 Task: Create new contact,   with mail id: 'AudreyDavis@lohud.com', first name: 'Audrey', Last name: 'Davis', Job Title: Solutions Architect, Phone number (617) 555-9012. Change life cycle stage to  'Lead' and lead status to 'New'. Add new company to the associated contact: www.bankofamerica.com and type: Other. Logged in from softage.10@softage.net
Action: Mouse moved to (83, 53)
Screenshot: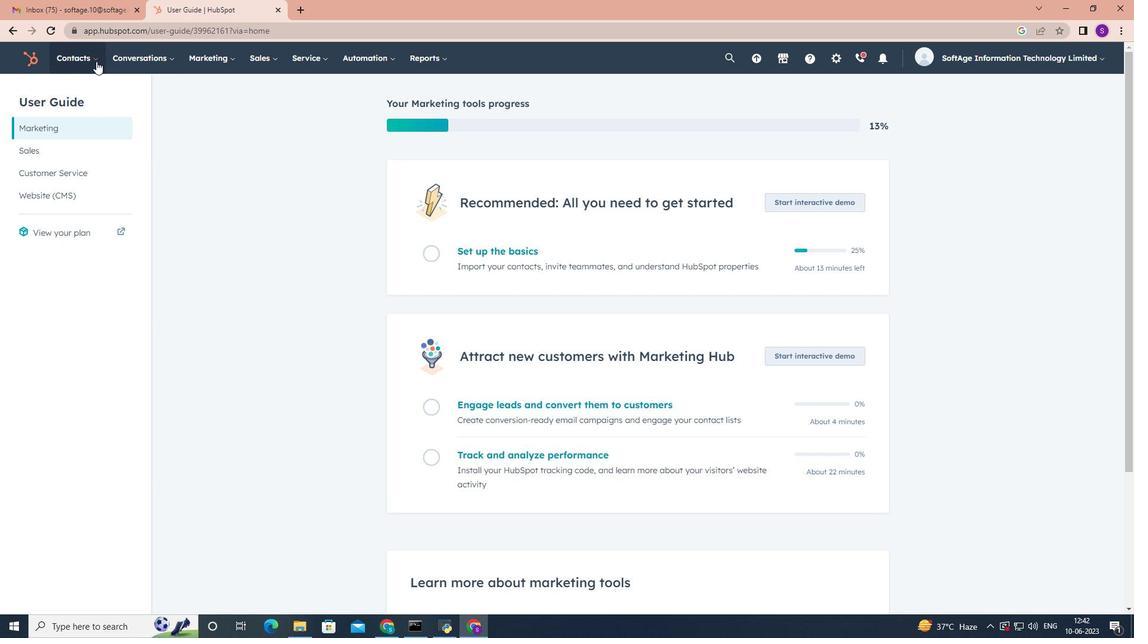 
Action: Mouse pressed left at (83, 53)
Screenshot: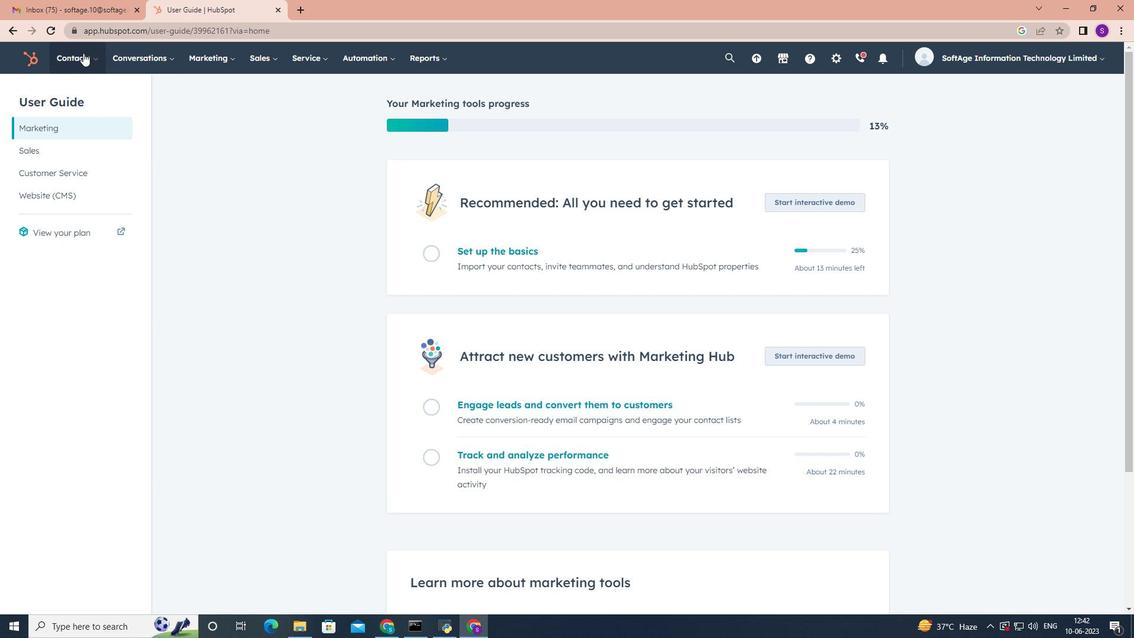 
Action: Mouse moved to (110, 98)
Screenshot: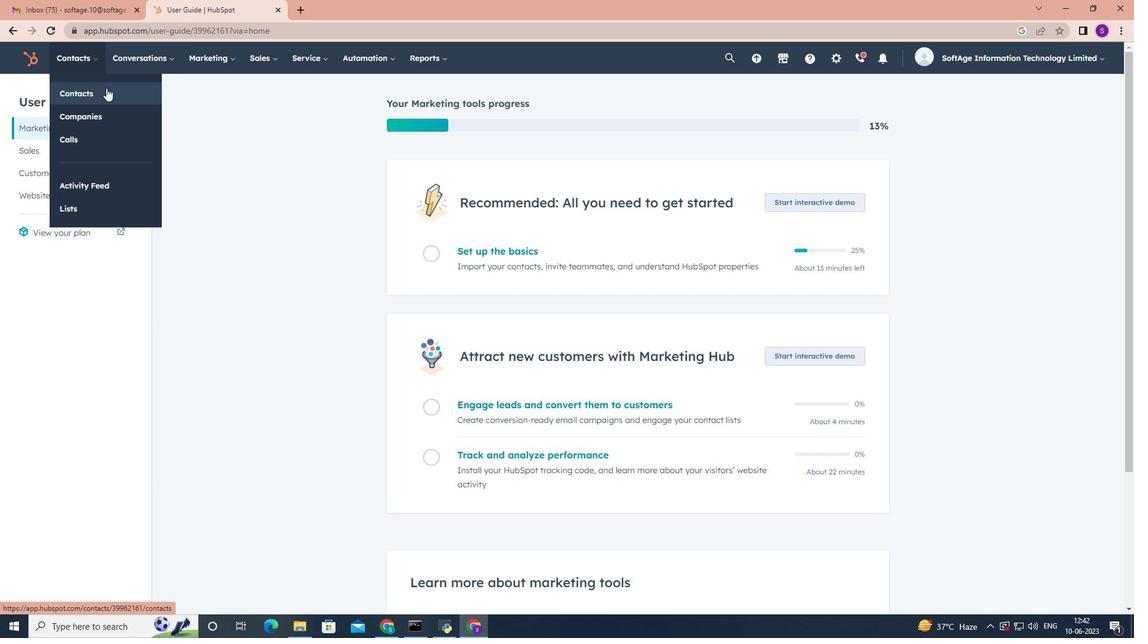 
Action: Mouse pressed left at (110, 98)
Screenshot: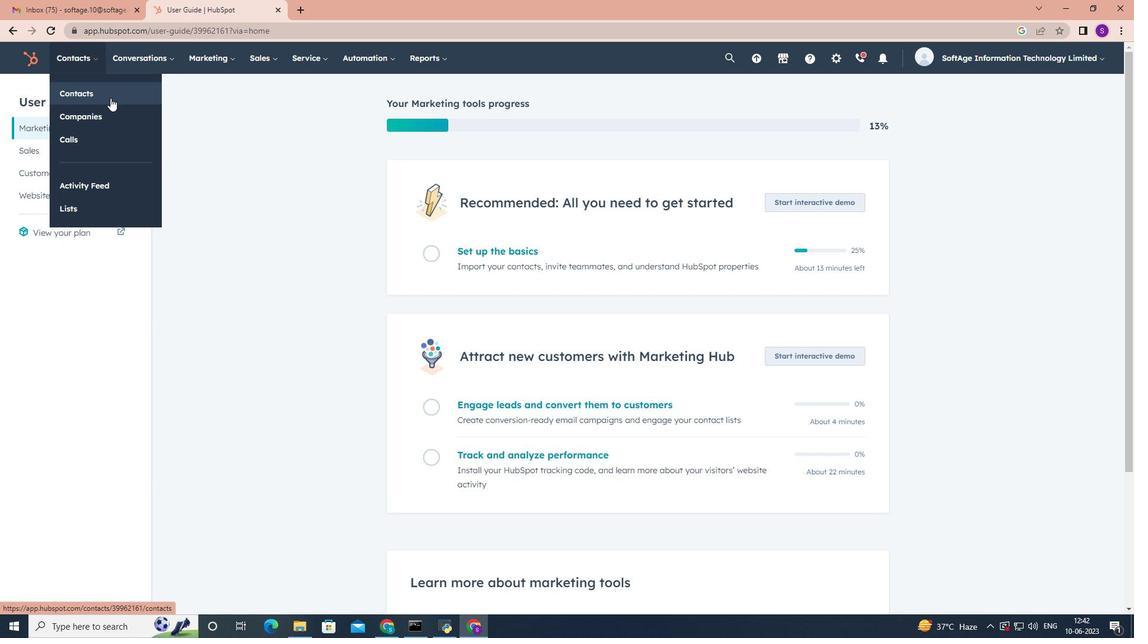 
Action: Mouse moved to (1077, 100)
Screenshot: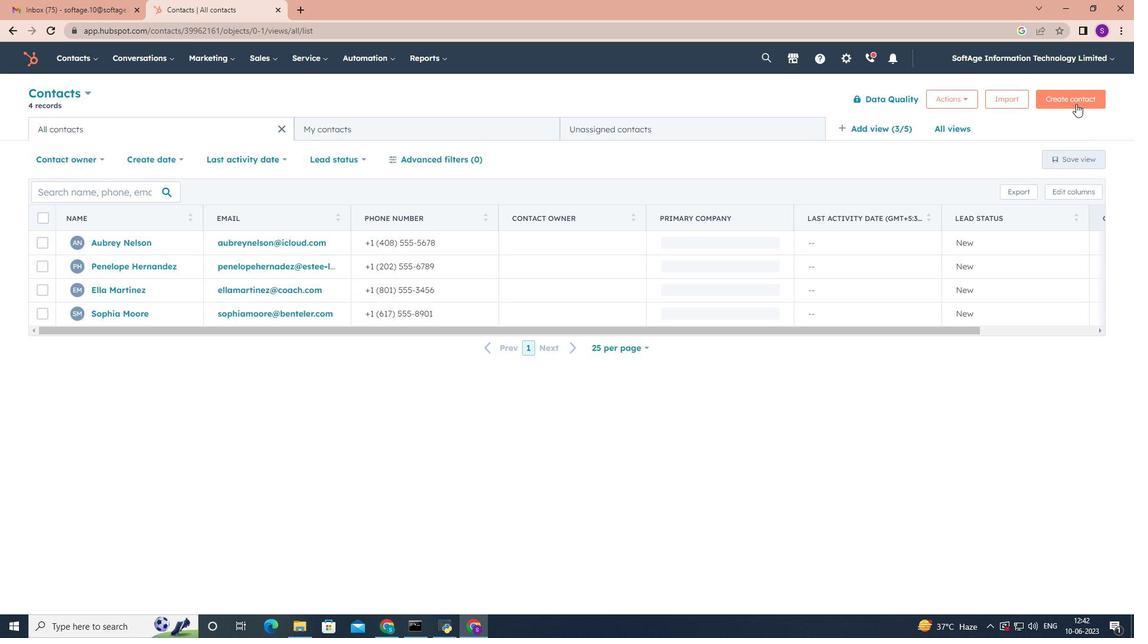 
Action: Mouse pressed left at (1077, 100)
Screenshot: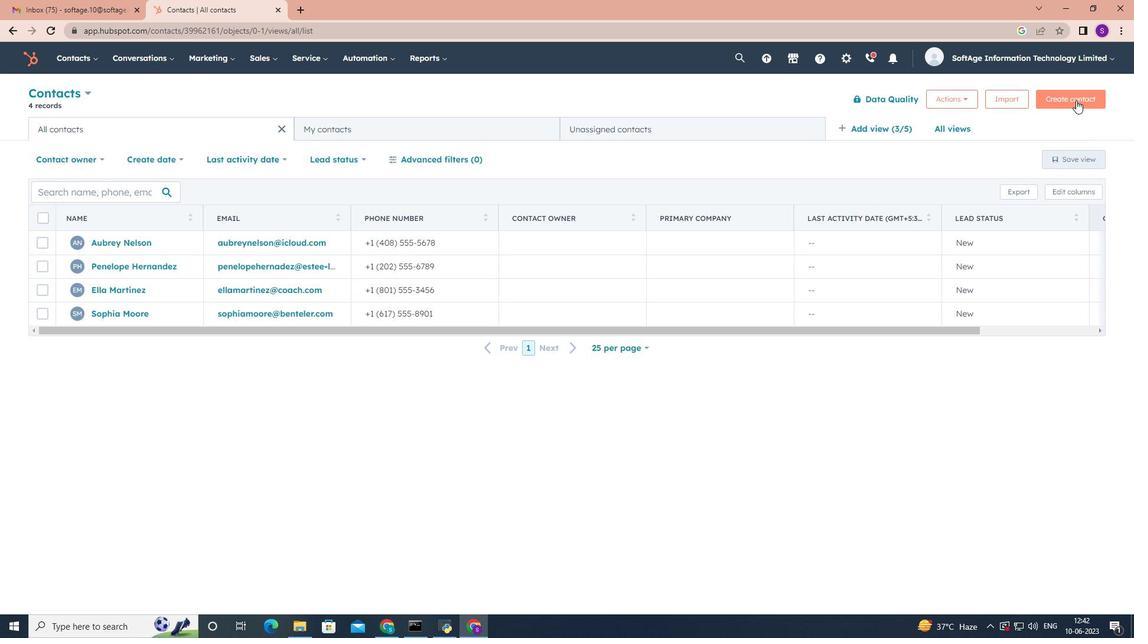 
Action: Mouse moved to (909, 158)
Screenshot: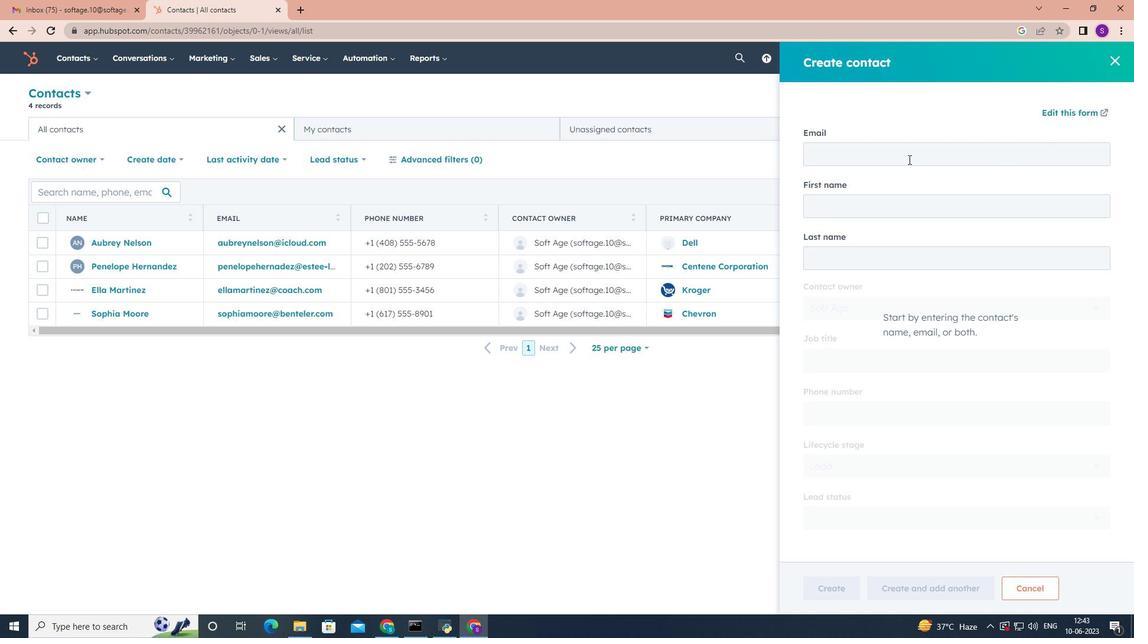 
Action: Mouse pressed left at (909, 158)
Screenshot: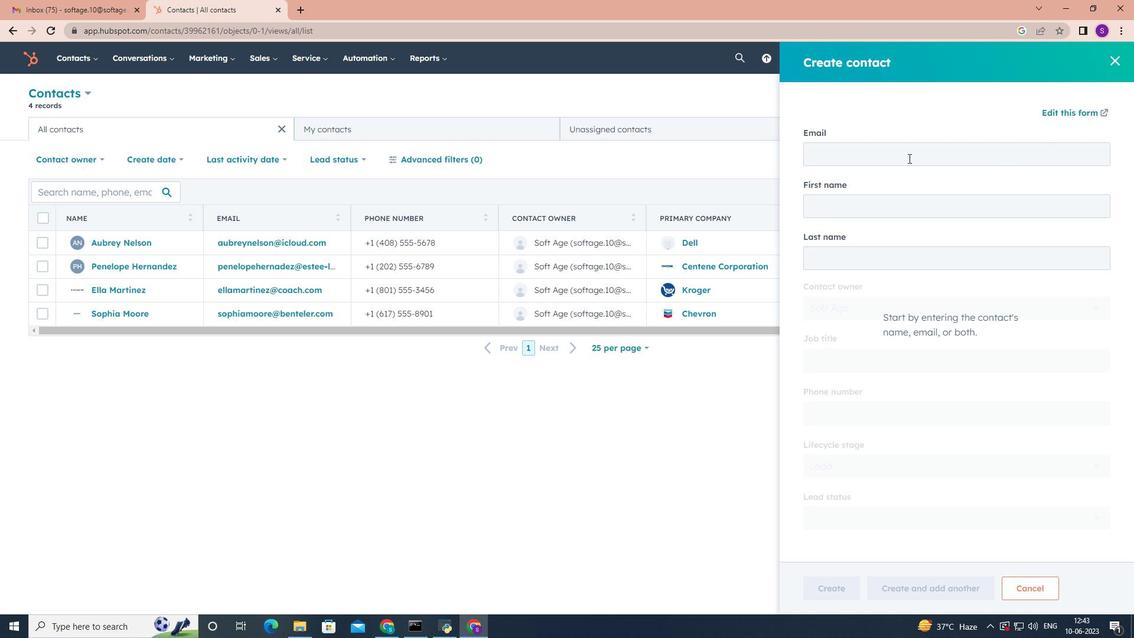 
Action: Key pressed <Key.shift>Audrey<Key.shift>Davis<Key.shift>@lohud.com<Key.tab><Key.shift>Audrey<Key.tab><Key.shift><Key.shift><Key.shift><Key.shift><Key.shift><Key.shift><Key.shift>Davis<Key.tab><Key.tab><Key.shift>Solutions<Key.space><Key.shift>Architect<Key.tab>6175559012<Key.tab><Key.tab><Key.tab><Key.tab><Key.enter>
Screenshot: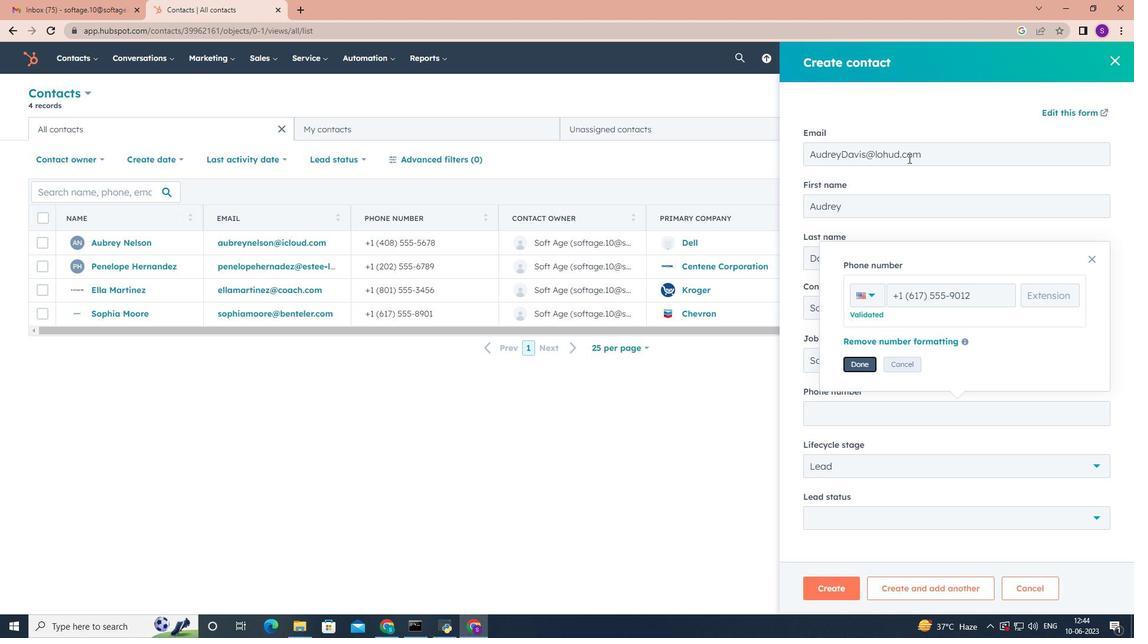 
Action: Mouse moved to (1094, 461)
Screenshot: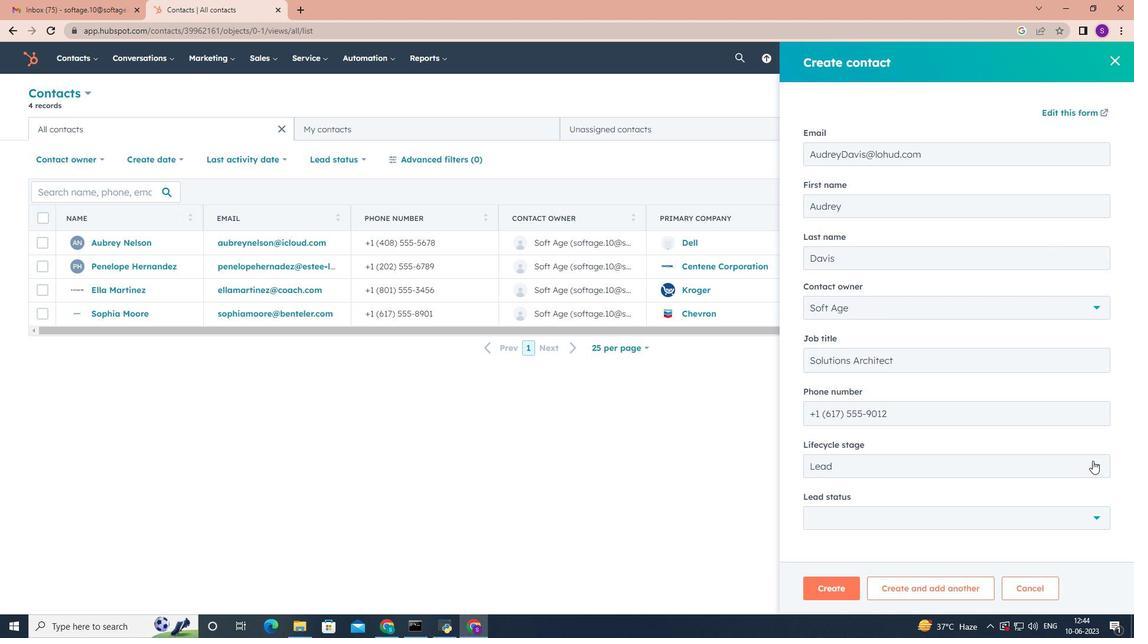 
Action: Mouse pressed left at (1094, 461)
Screenshot: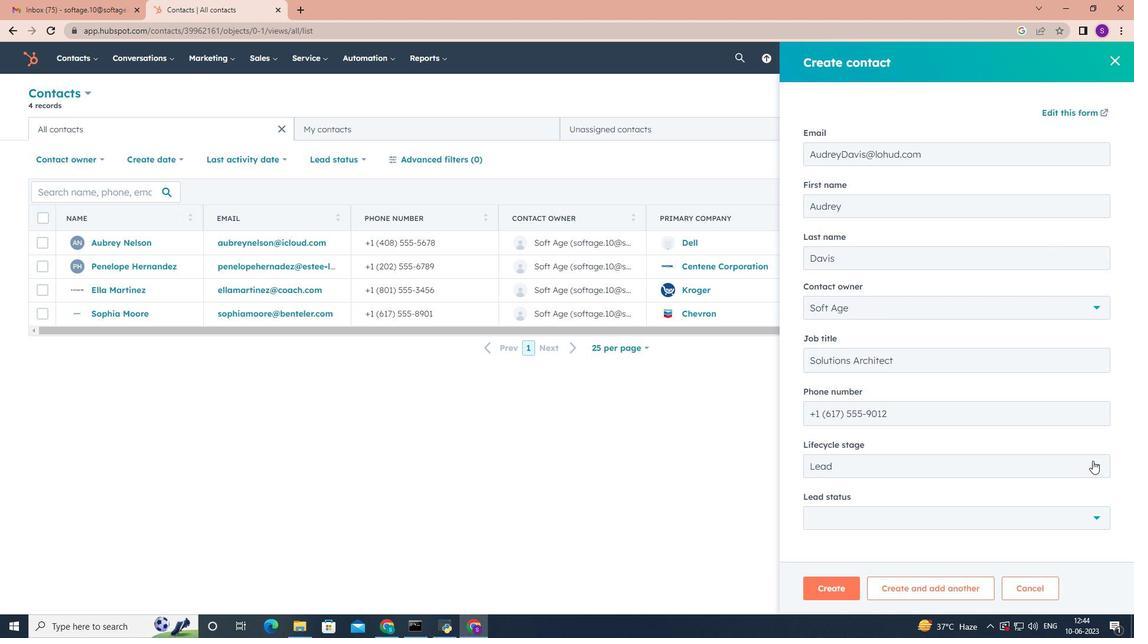 
Action: Mouse moved to (922, 363)
Screenshot: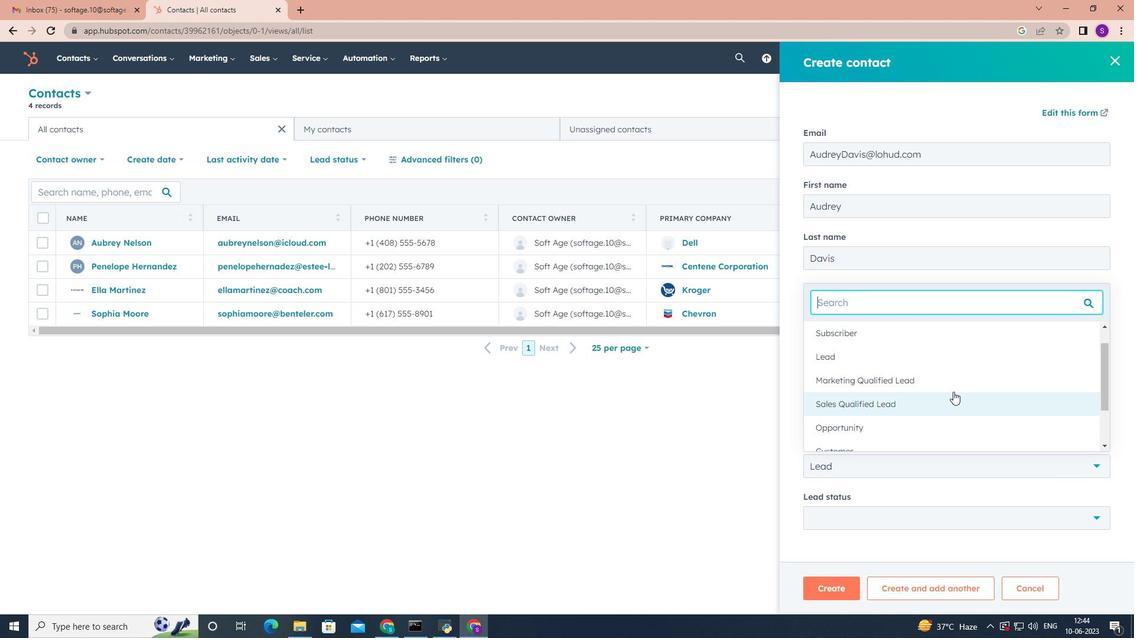 
Action: Mouse pressed left at (922, 363)
Screenshot: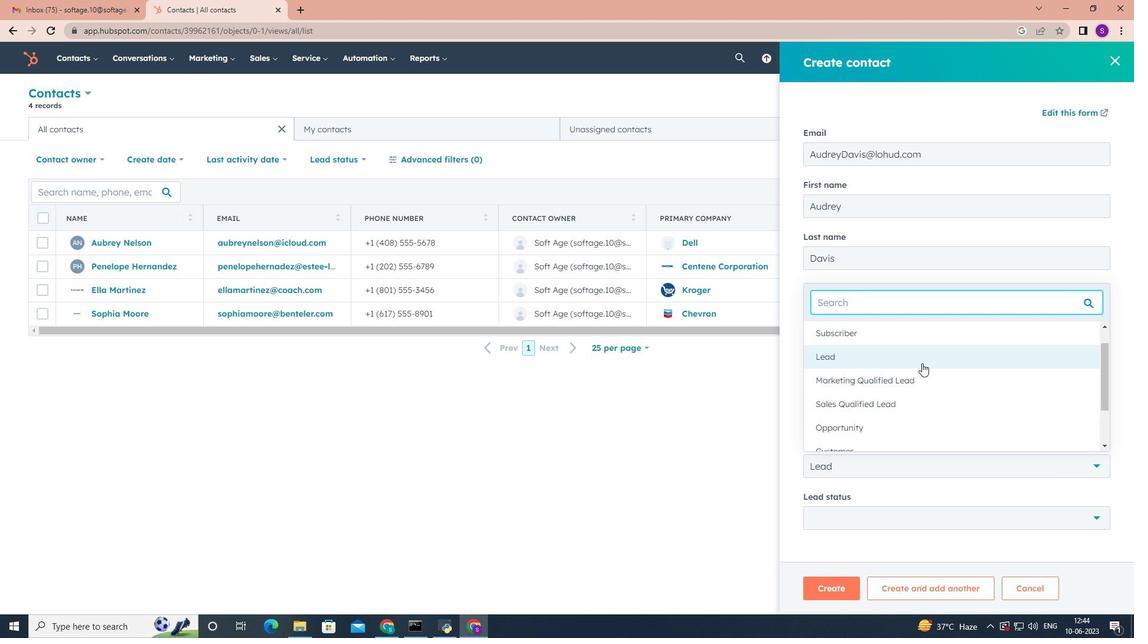 
Action: Mouse moved to (1098, 519)
Screenshot: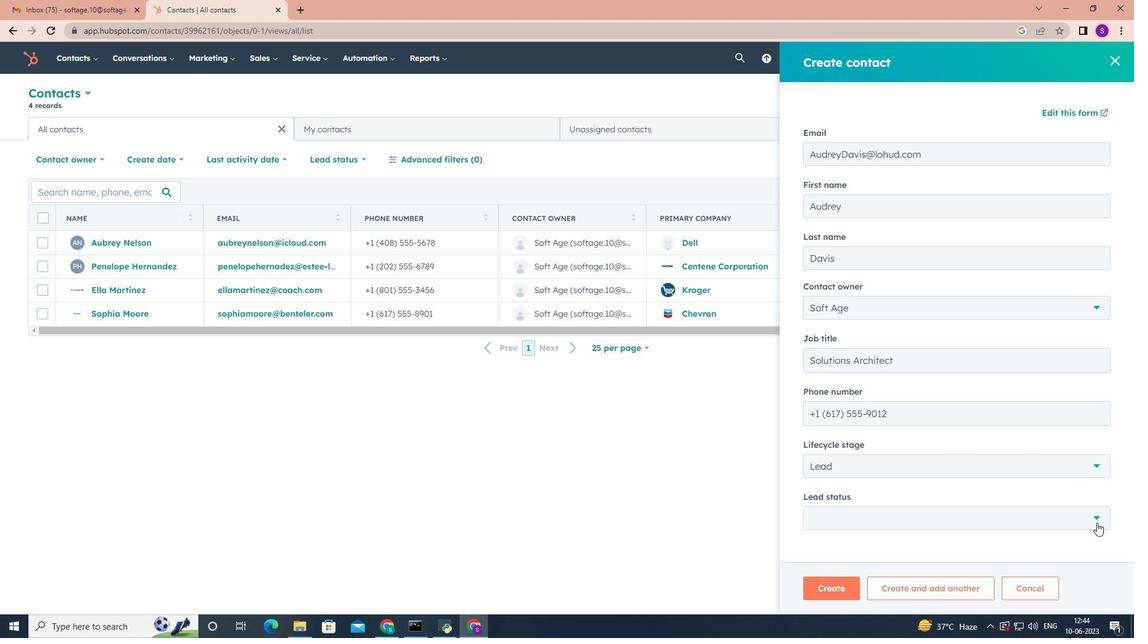 
Action: Mouse pressed left at (1098, 519)
Screenshot: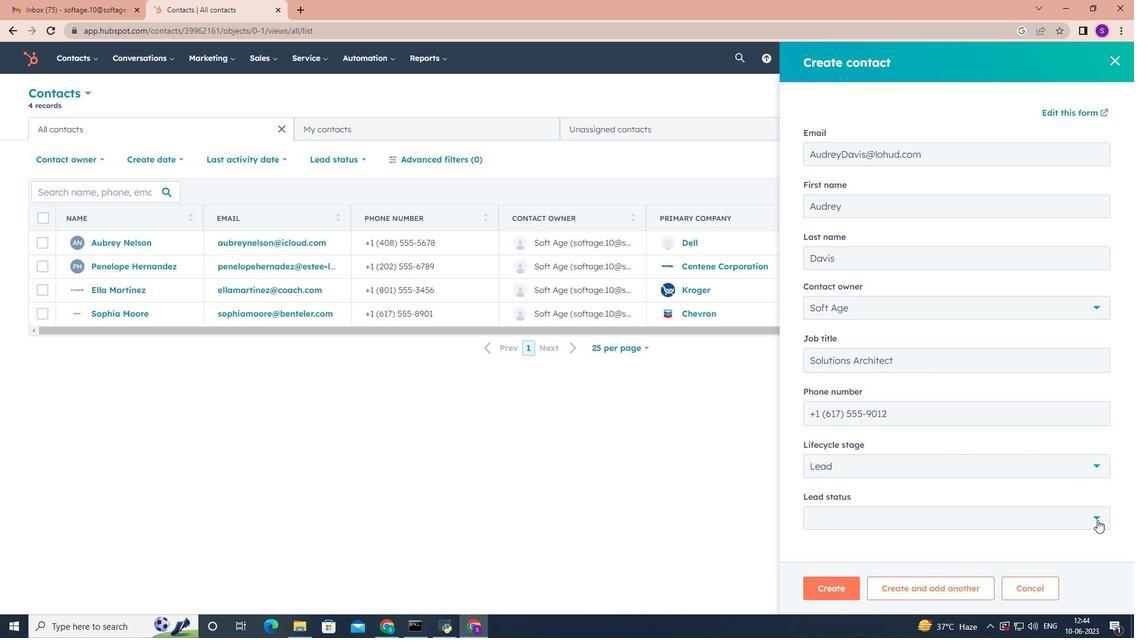 
Action: Mouse moved to (919, 414)
Screenshot: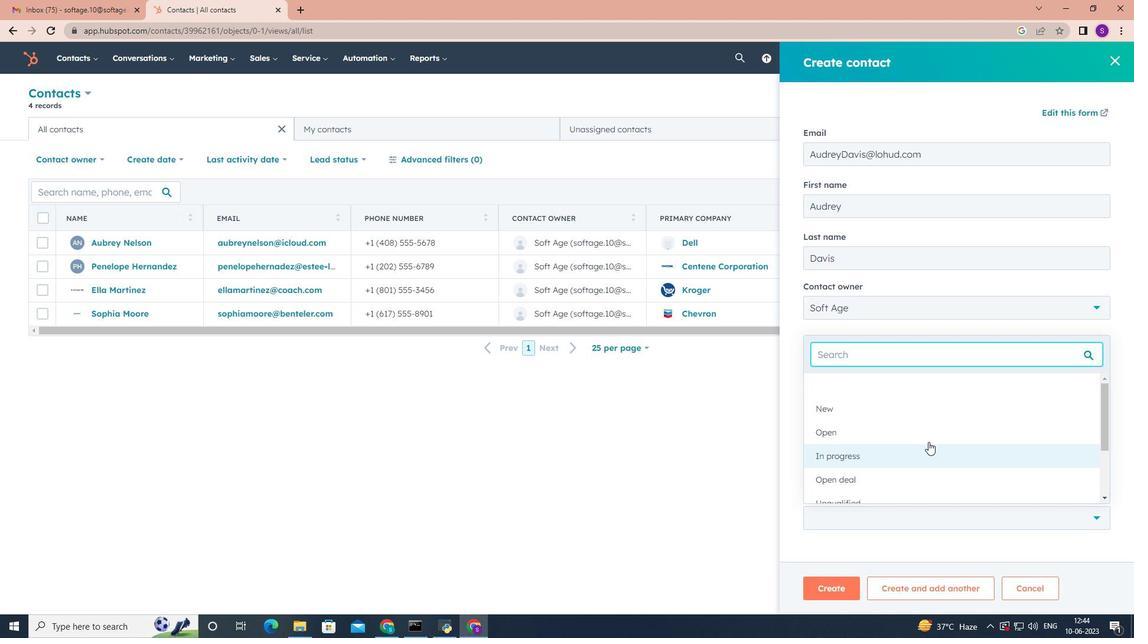 
Action: Mouse pressed left at (919, 414)
Screenshot: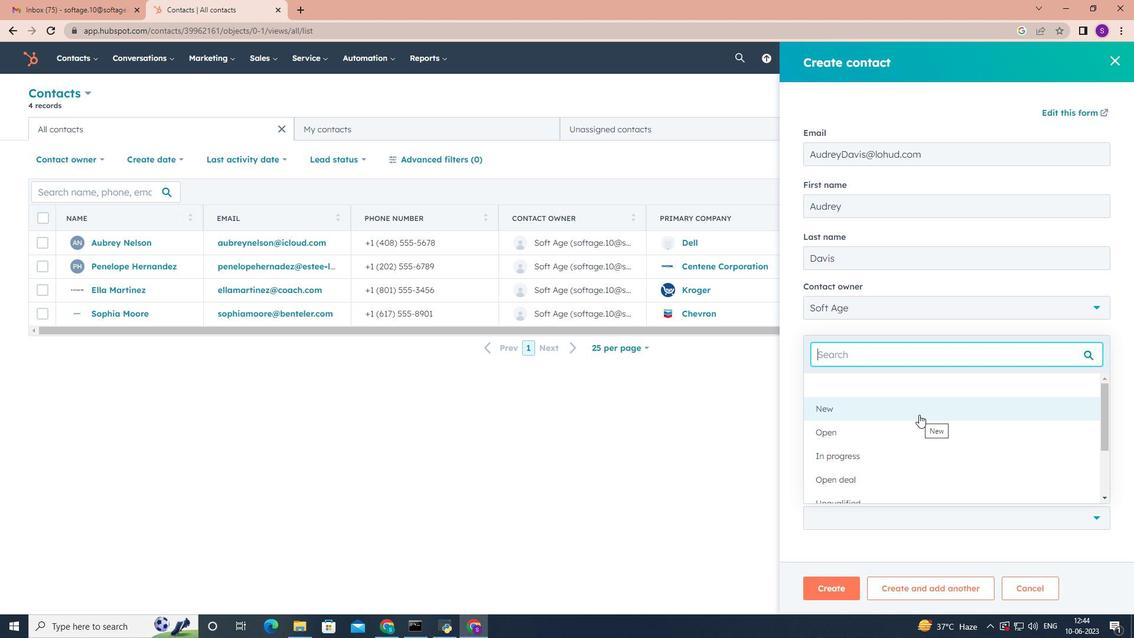 
Action: Mouse scrolled (919, 414) with delta (0, 0)
Screenshot: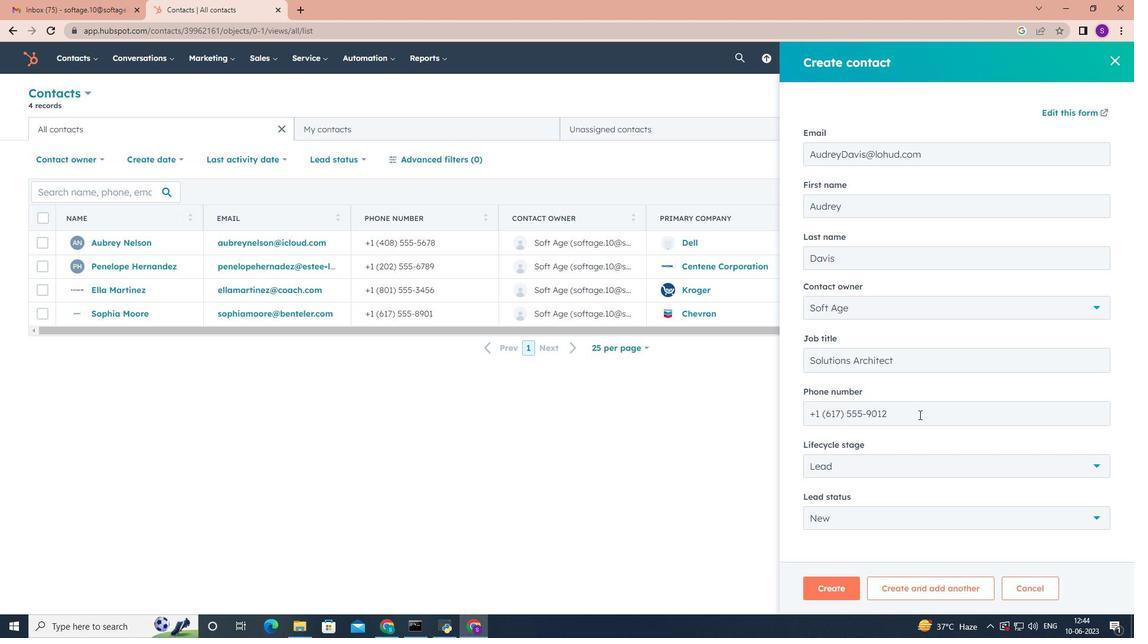 
Action: Mouse scrolled (919, 414) with delta (0, 0)
Screenshot: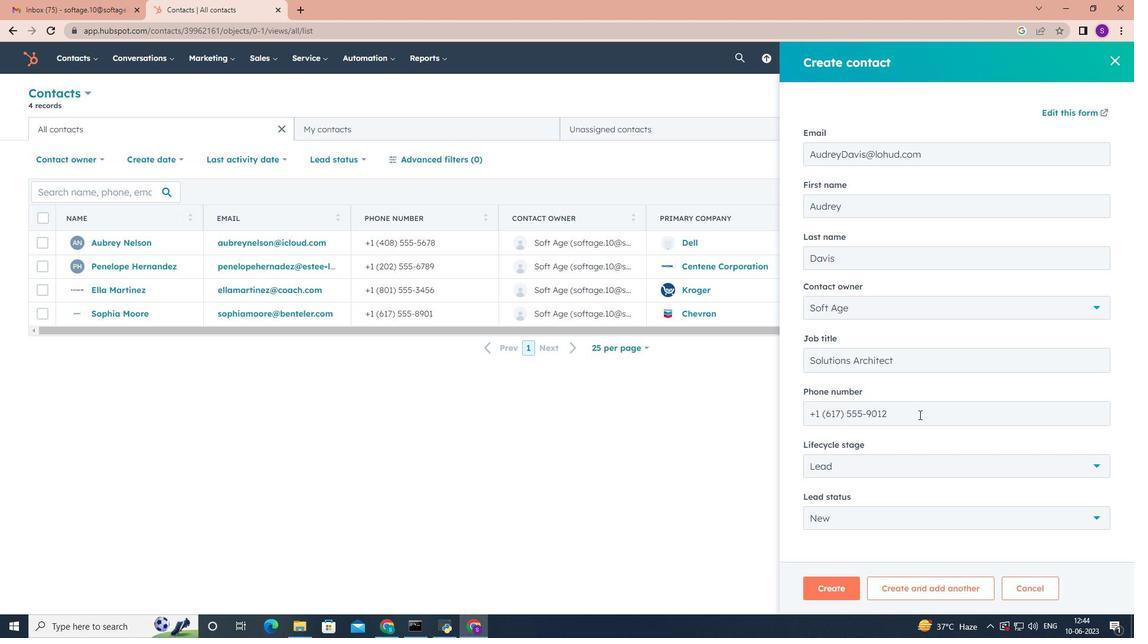 
Action: Mouse scrolled (919, 414) with delta (0, 0)
Screenshot: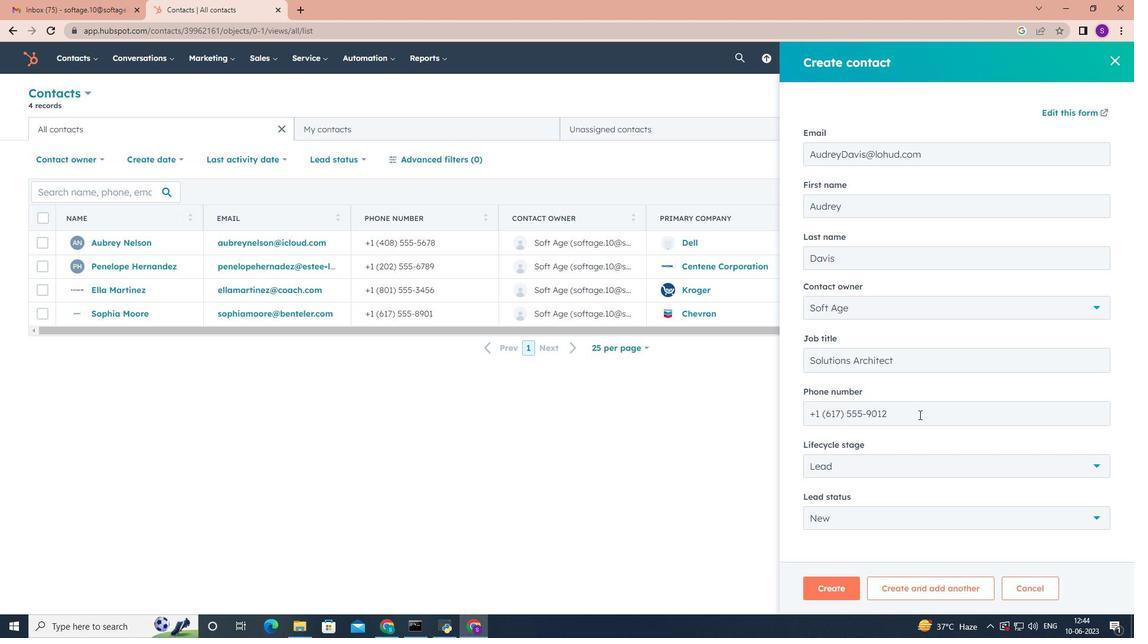 
Action: Mouse scrolled (919, 414) with delta (0, 0)
Screenshot: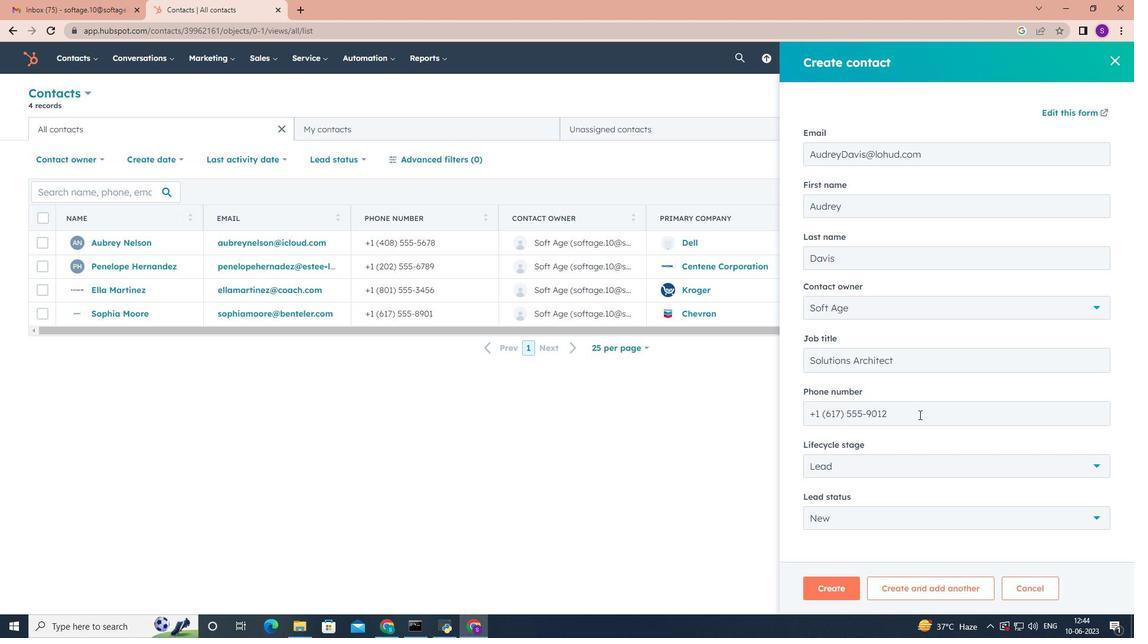 
Action: Mouse moved to (834, 587)
Screenshot: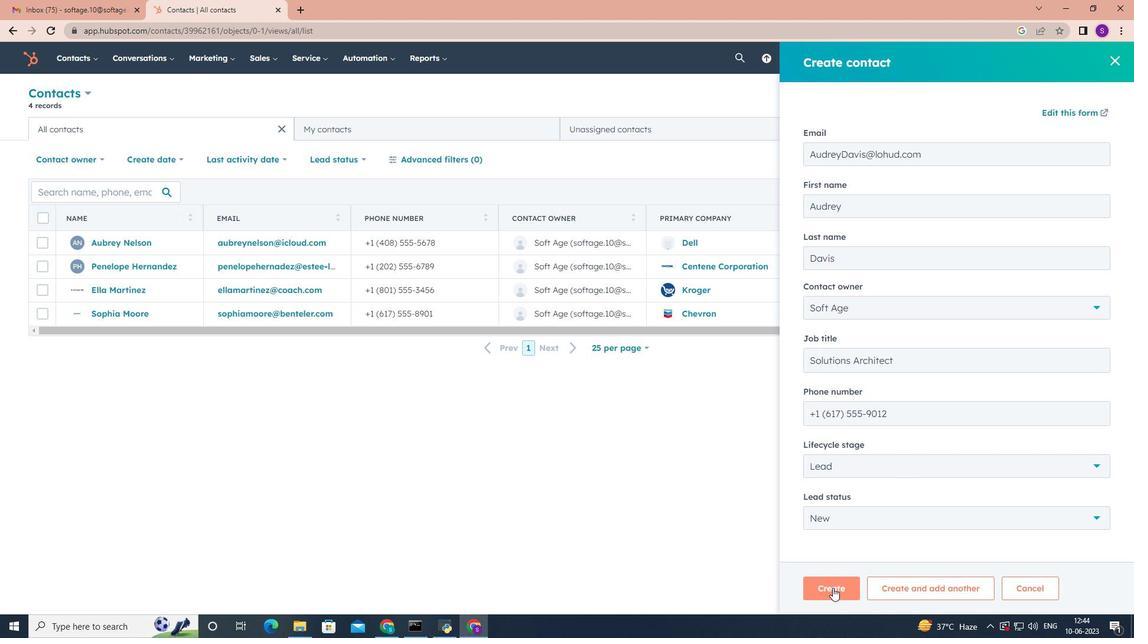 
Action: Mouse pressed left at (834, 587)
Screenshot: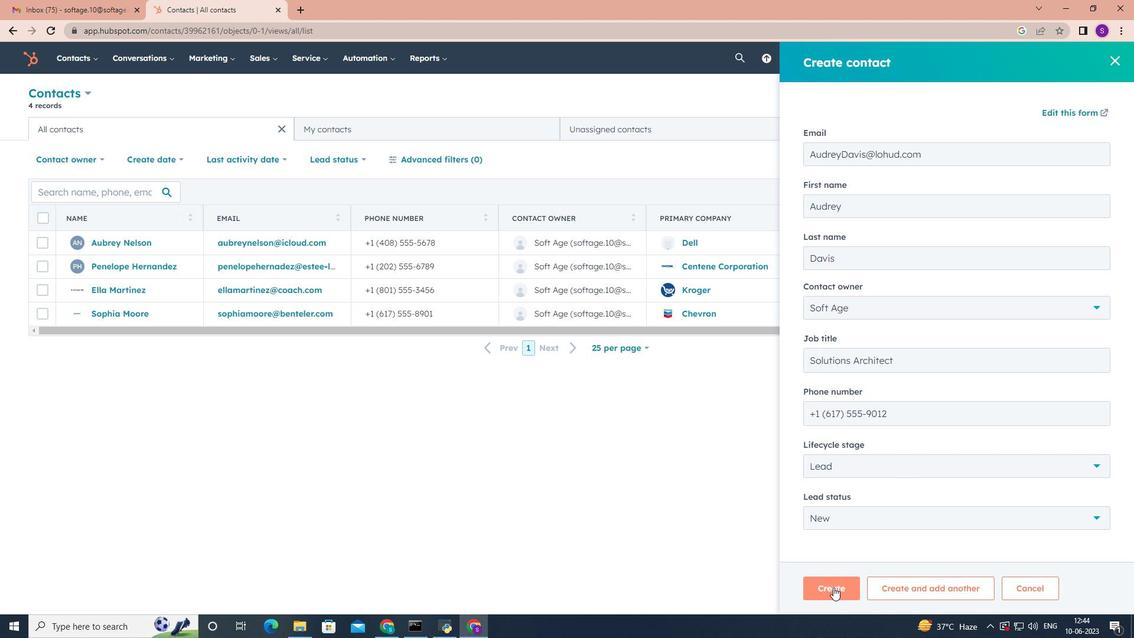 
Action: Mouse moved to (641, 347)
Screenshot: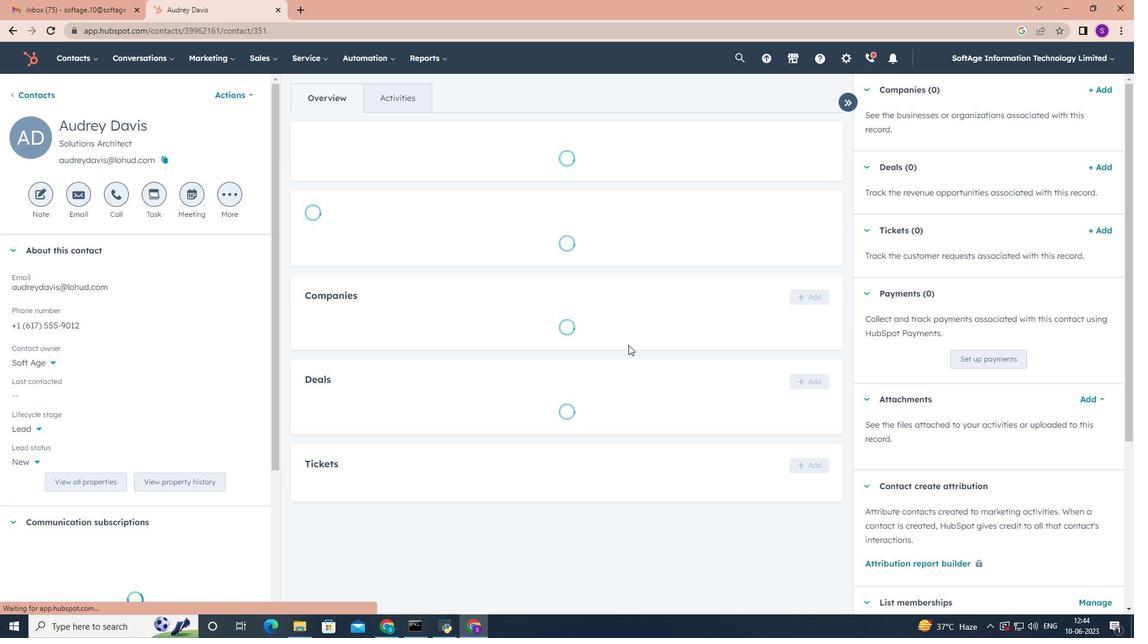 
Action: Mouse scrolled (641, 347) with delta (0, 0)
Screenshot: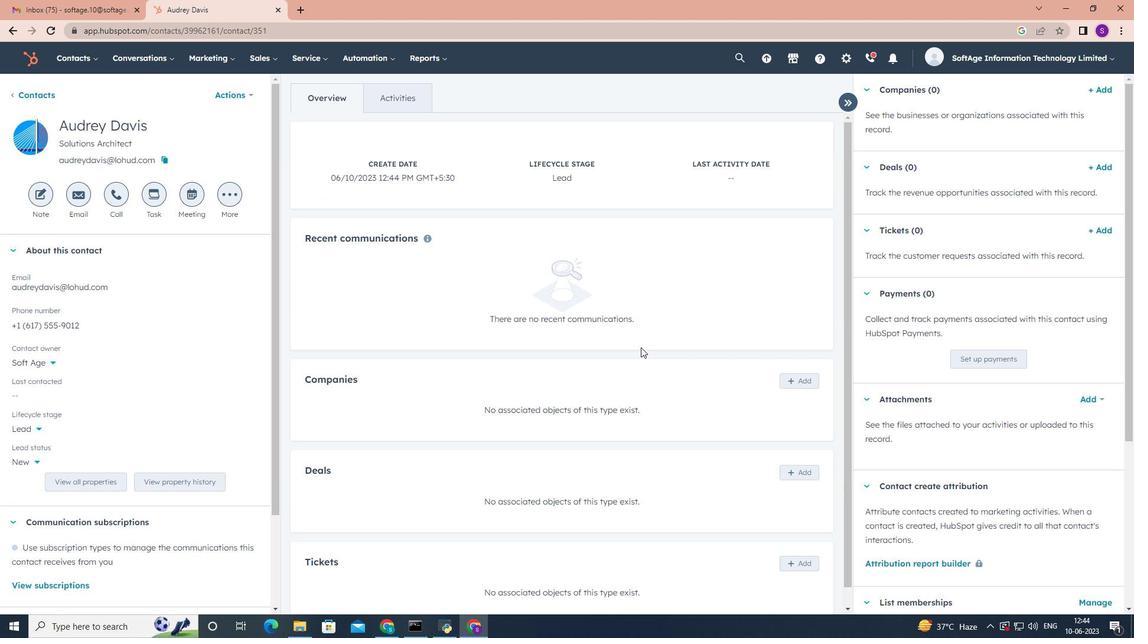
Action: Mouse scrolled (641, 347) with delta (0, 0)
Screenshot: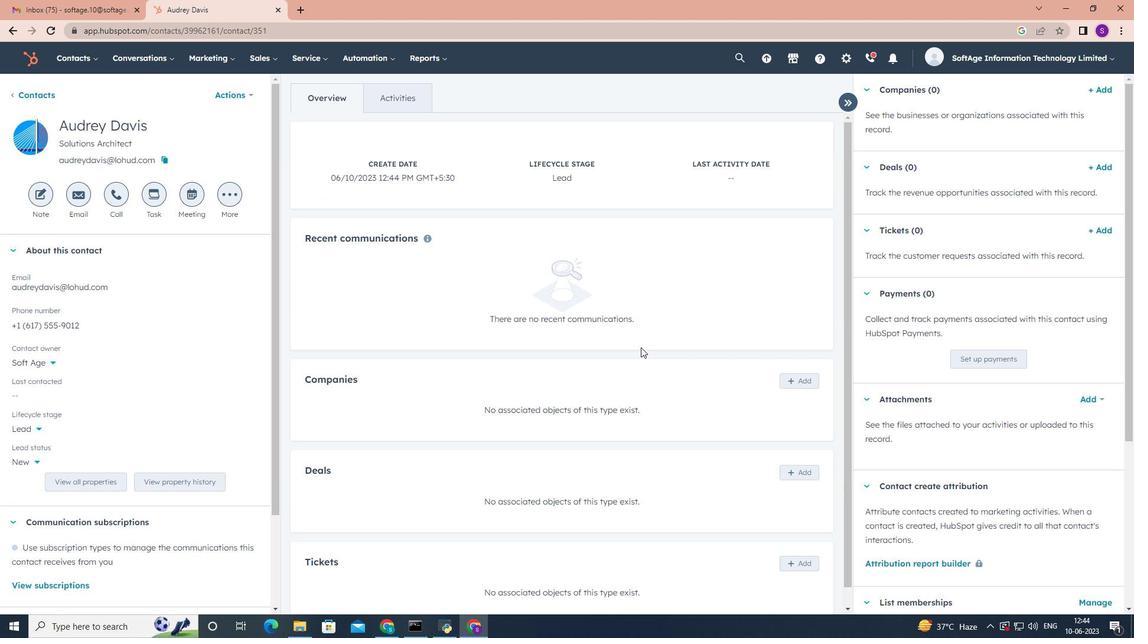 
Action: Mouse scrolled (641, 347) with delta (0, 0)
Screenshot: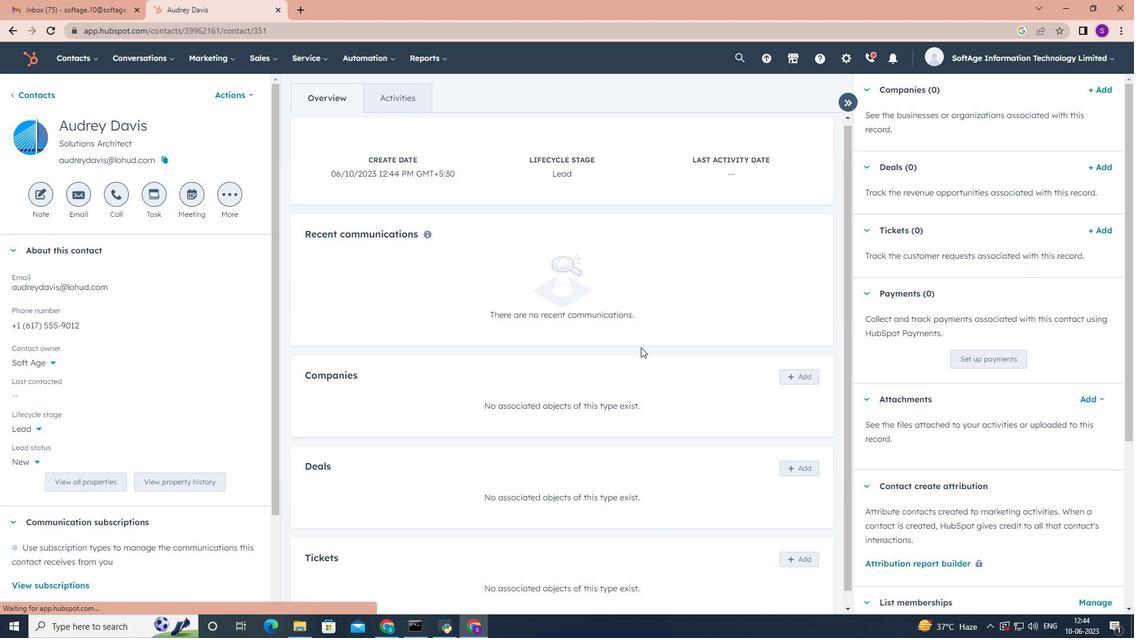 
Action: Mouse moved to (803, 362)
Screenshot: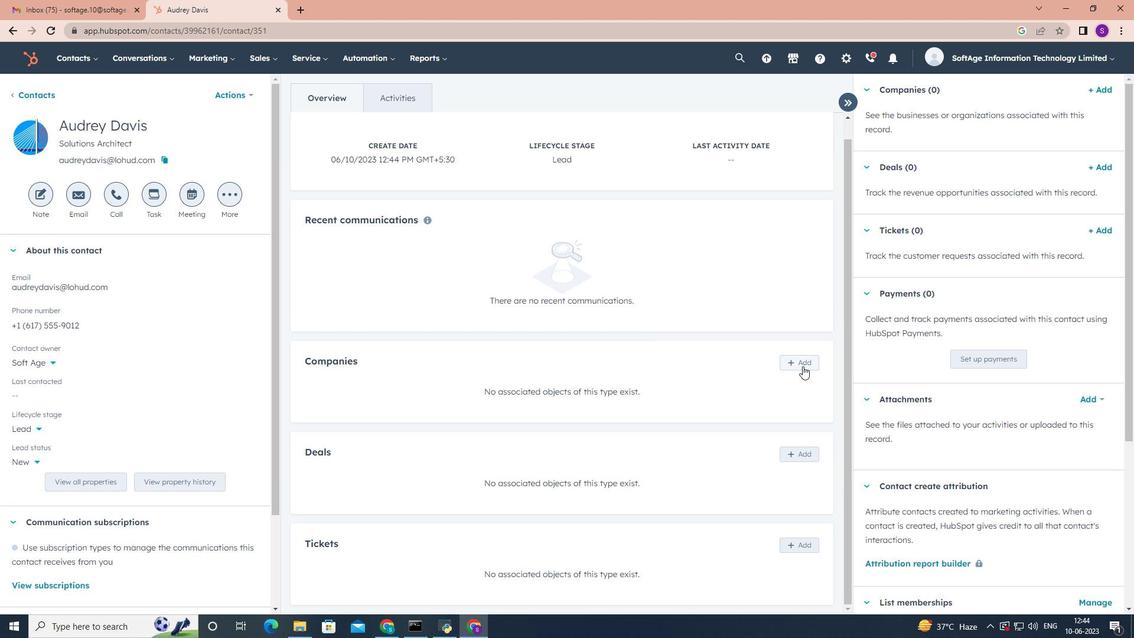 
Action: Mouse pressed left at (803, 362)
Screenshot: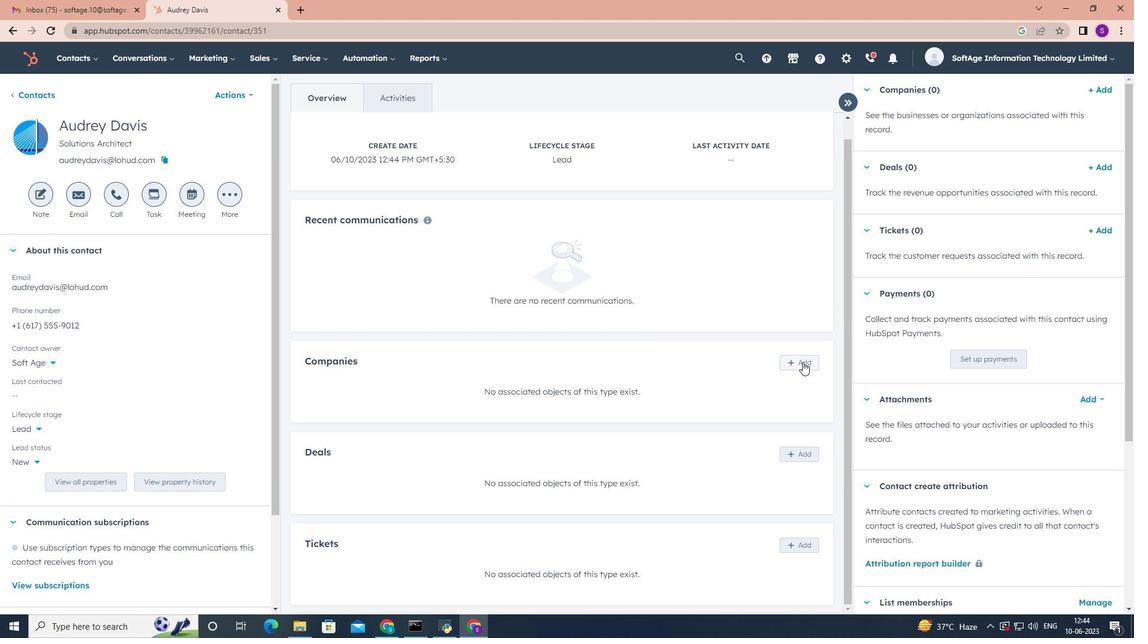 
Action: Mouse moved to (917, 120)
Screenshot: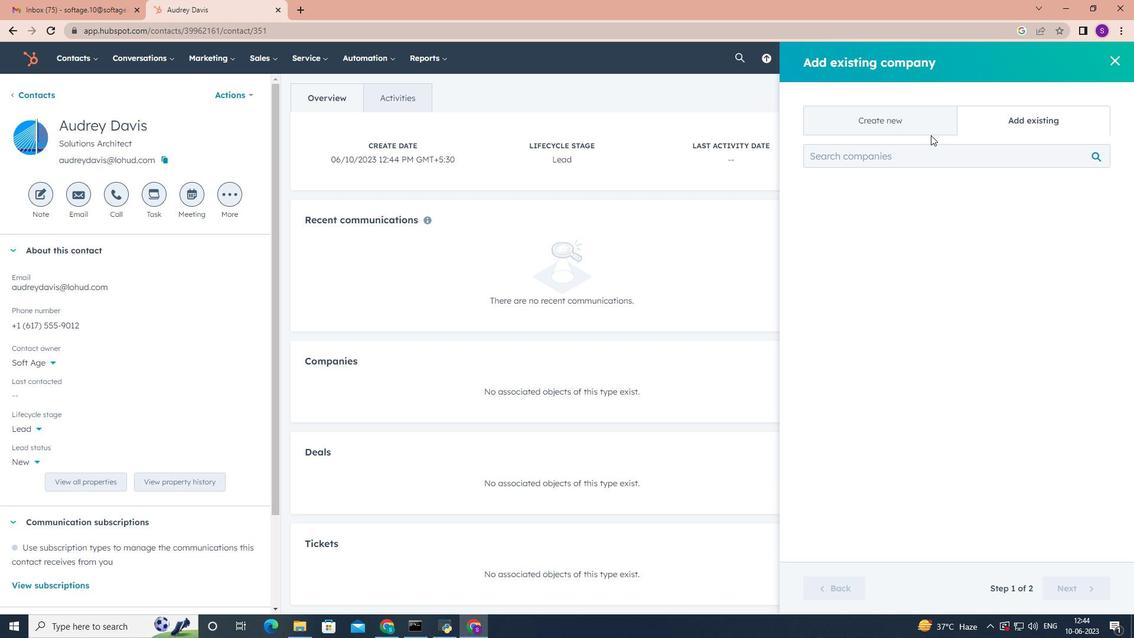 
Action: Mouse pressed left at (917, 120)
Screenshot: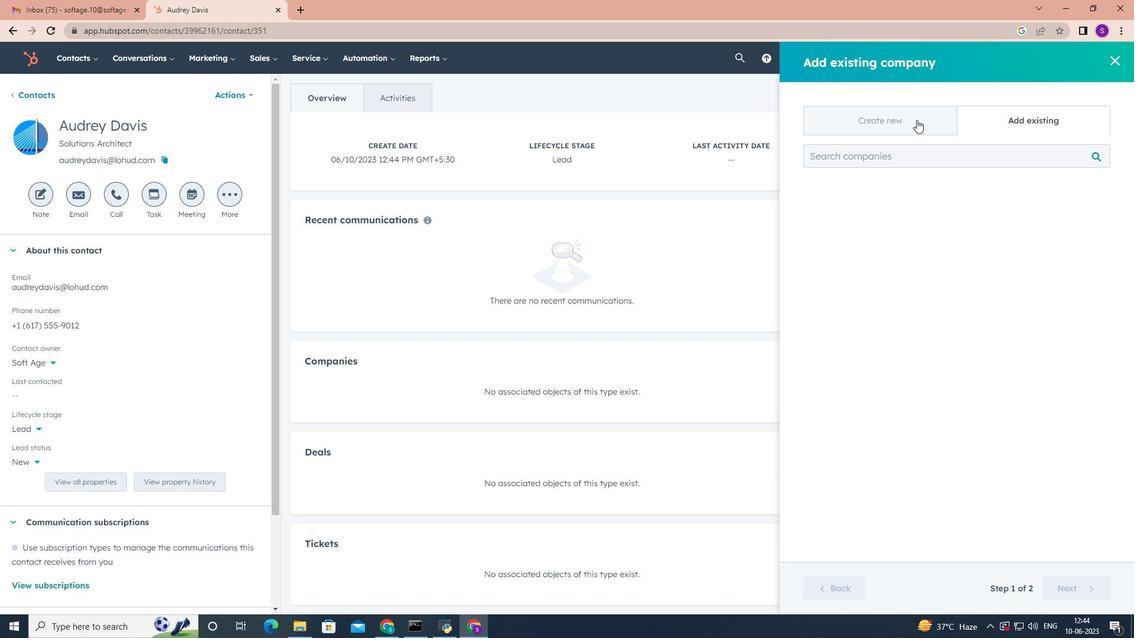 
Action: Mouse moved to (914, 189)
Screenshot: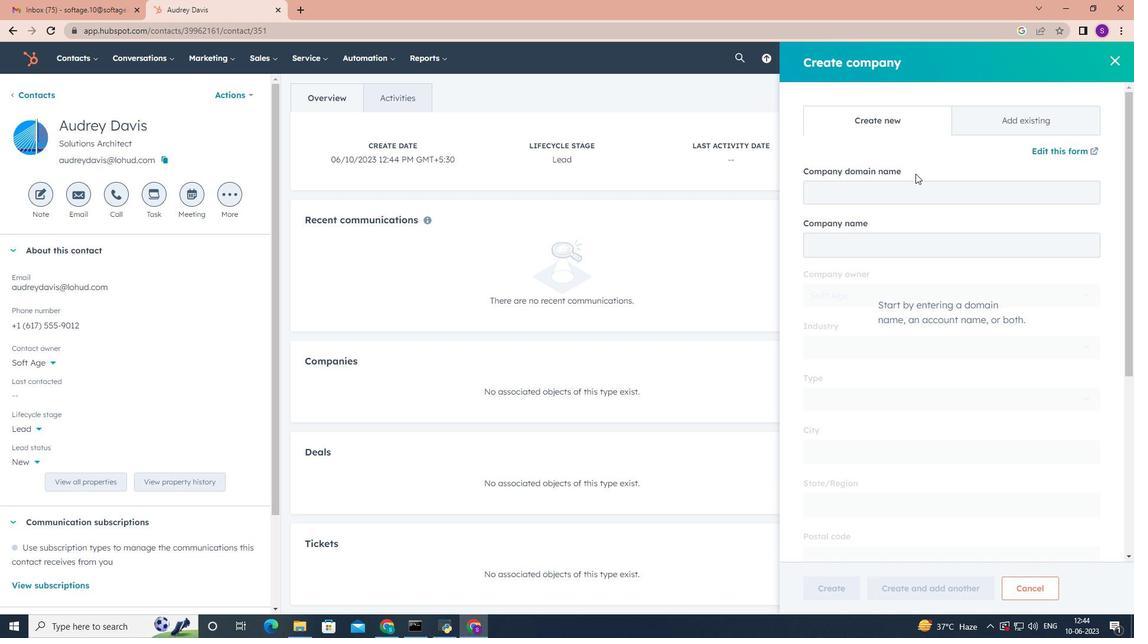 
Action: Mouse pressed left at (914, 189)
Screenshot: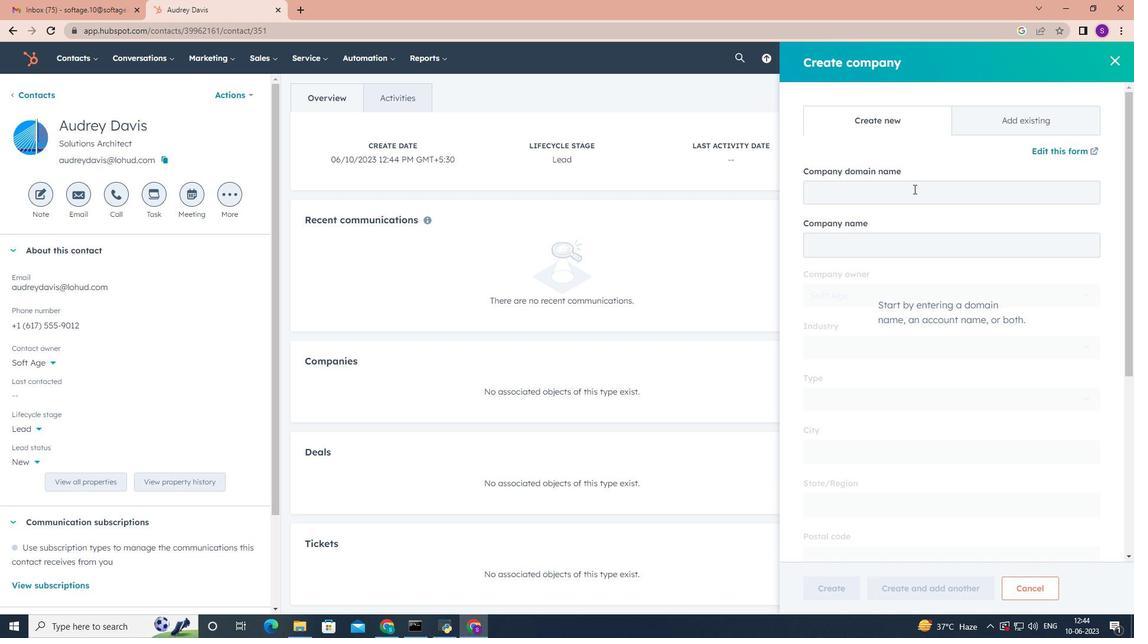 
Action: Key pressed www.bankofamet<Key.backspace>rica.com
Screenshot: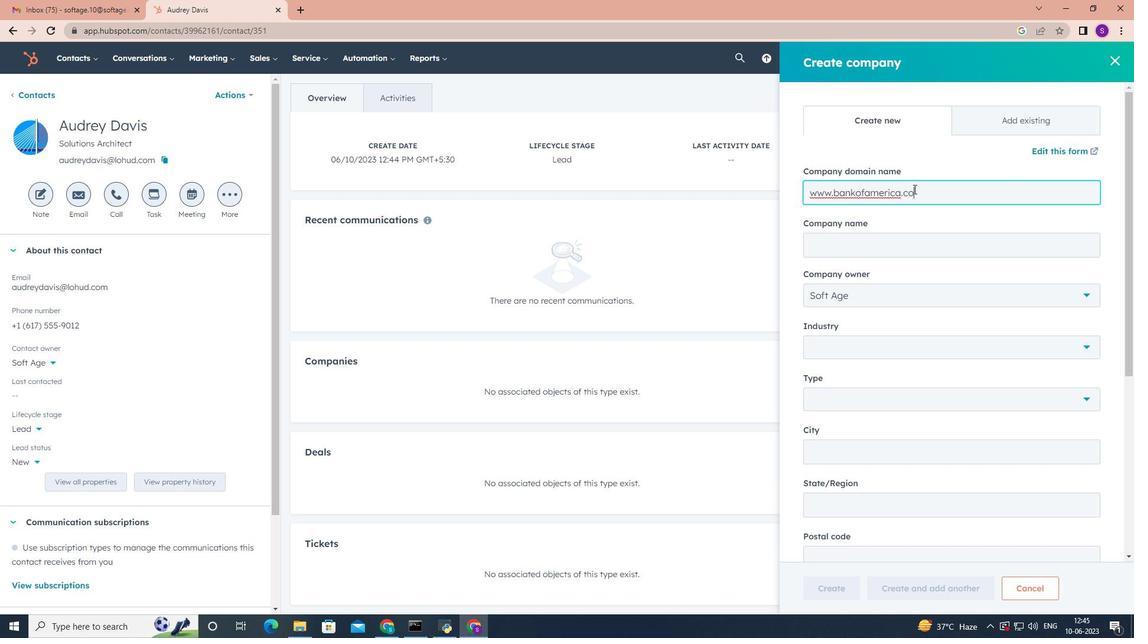 
Action: Mouse moved to (948, 250)
Screenshot: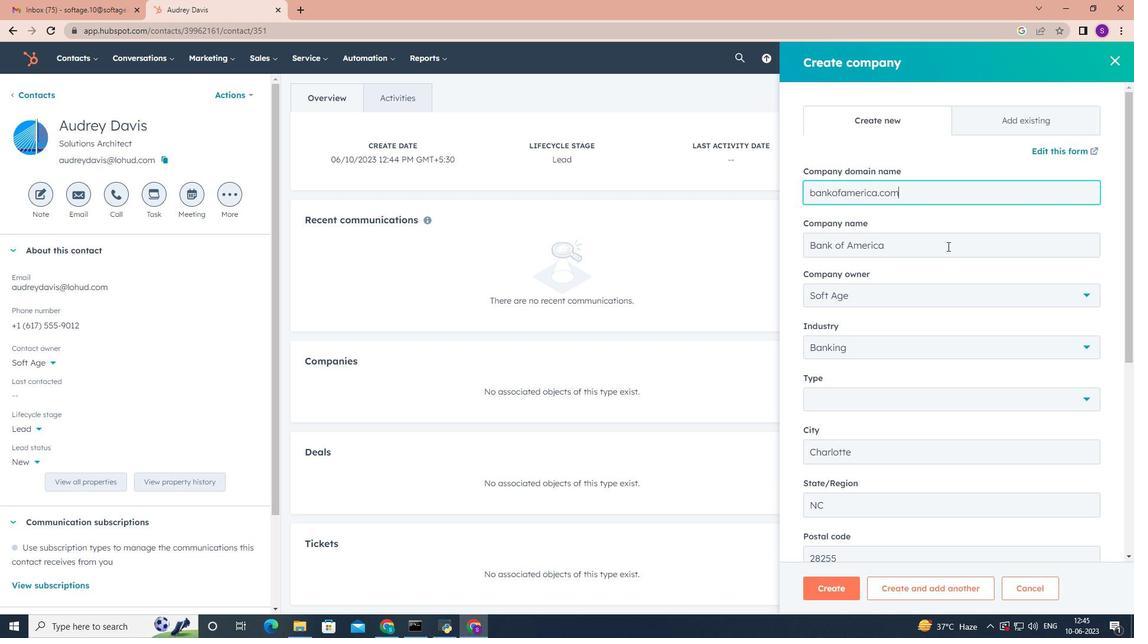 
Action: Mouse scrolled (948, 250) with delta (0, 0)
Screenshot: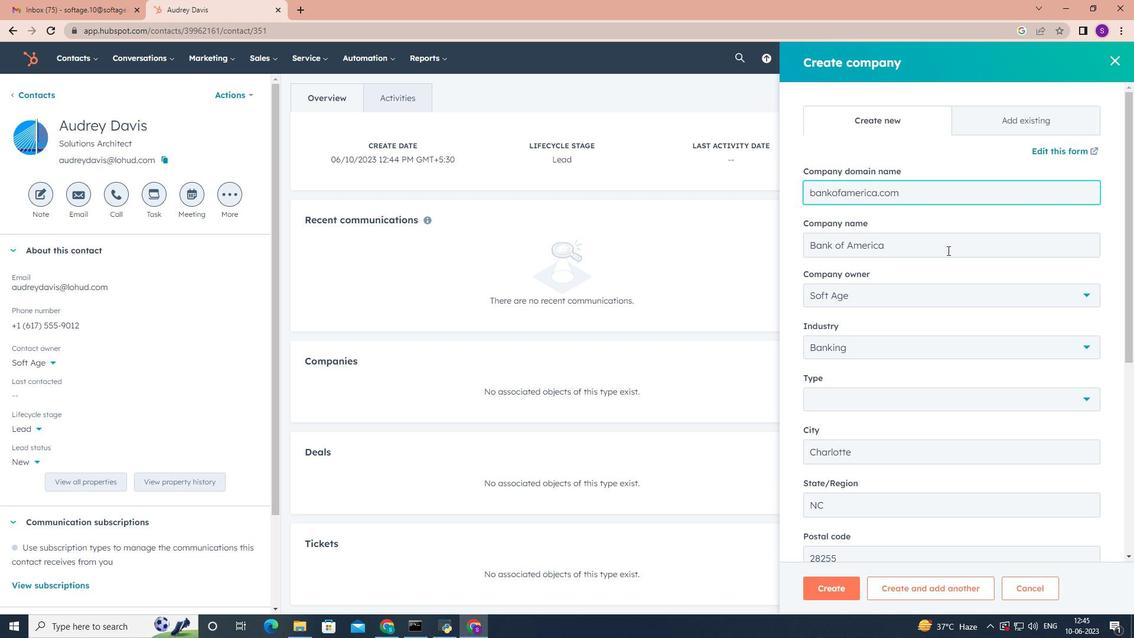 
Action: Mouse scrolled (948, 250) with delta (0, 0)
Screenshot: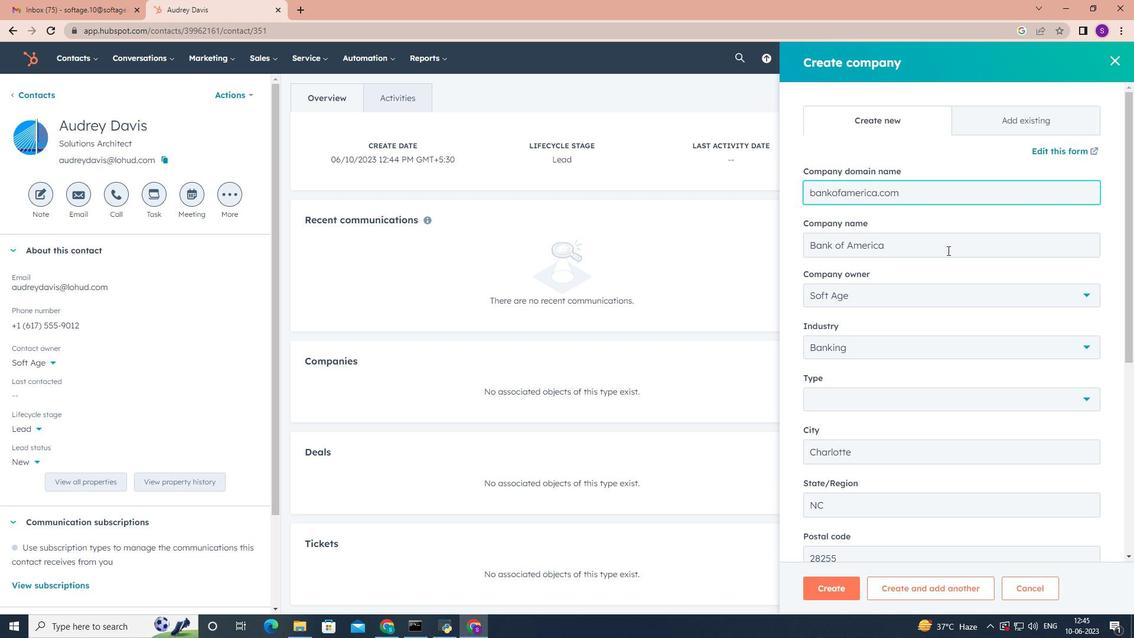 
Action: Mouse scrolled (948, 250) with delta (0, 0)
Screenshot: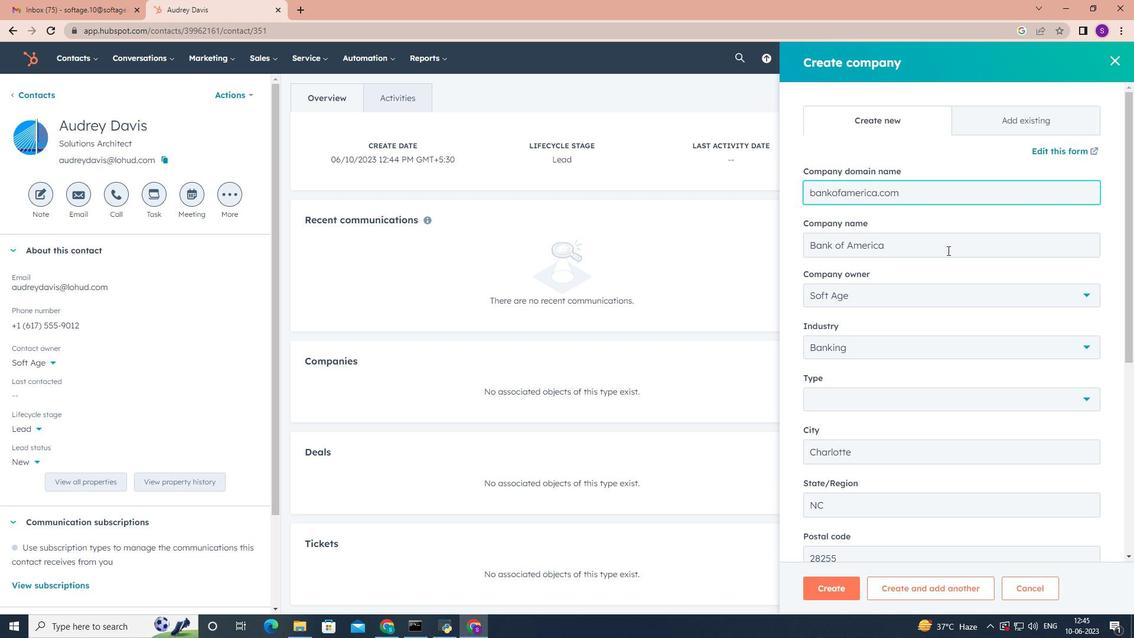 
Action: Mouse moved to (948, 251)
Screenshot: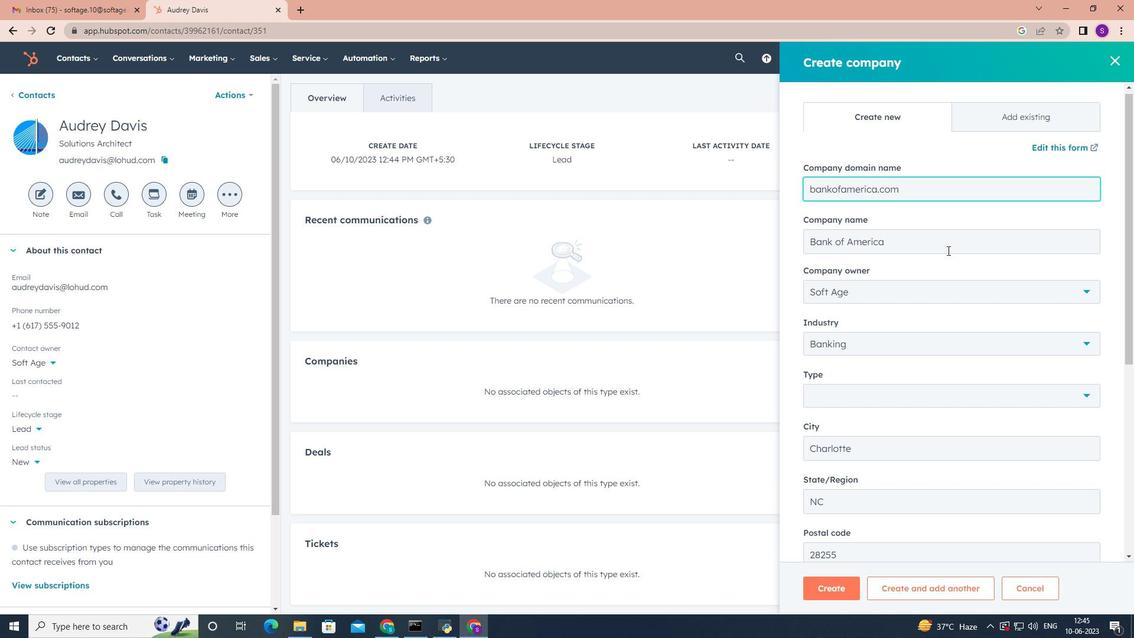 
Action: Mouse scrolled (948, 250) with delta (0, 0)
Screenshot: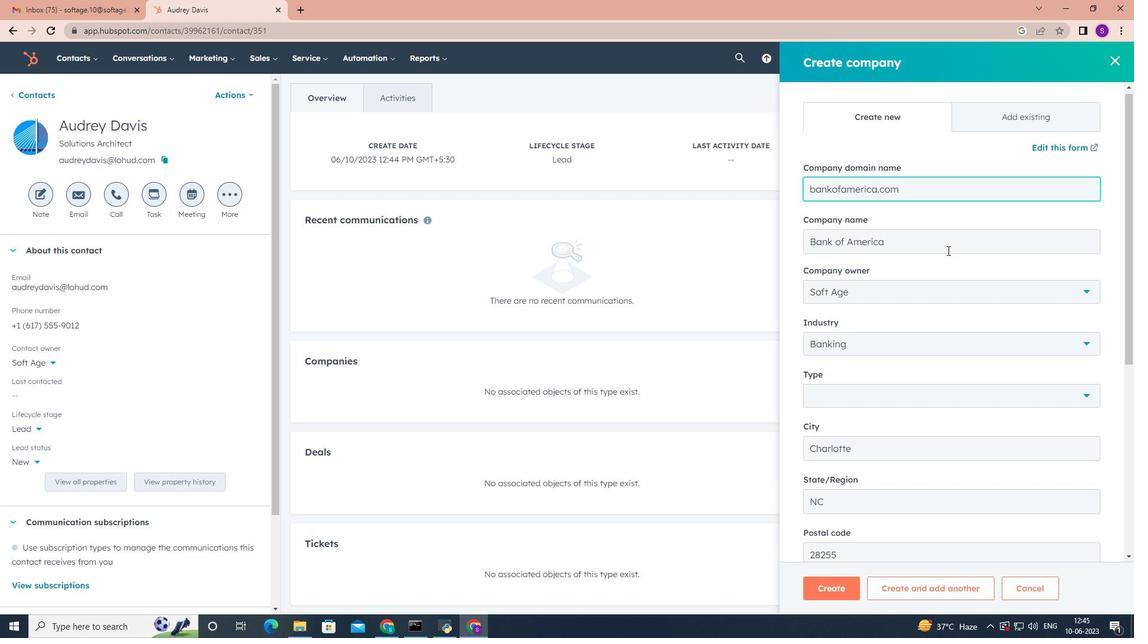 
Action: Mouse moved to (1091, 163)
Screenshot: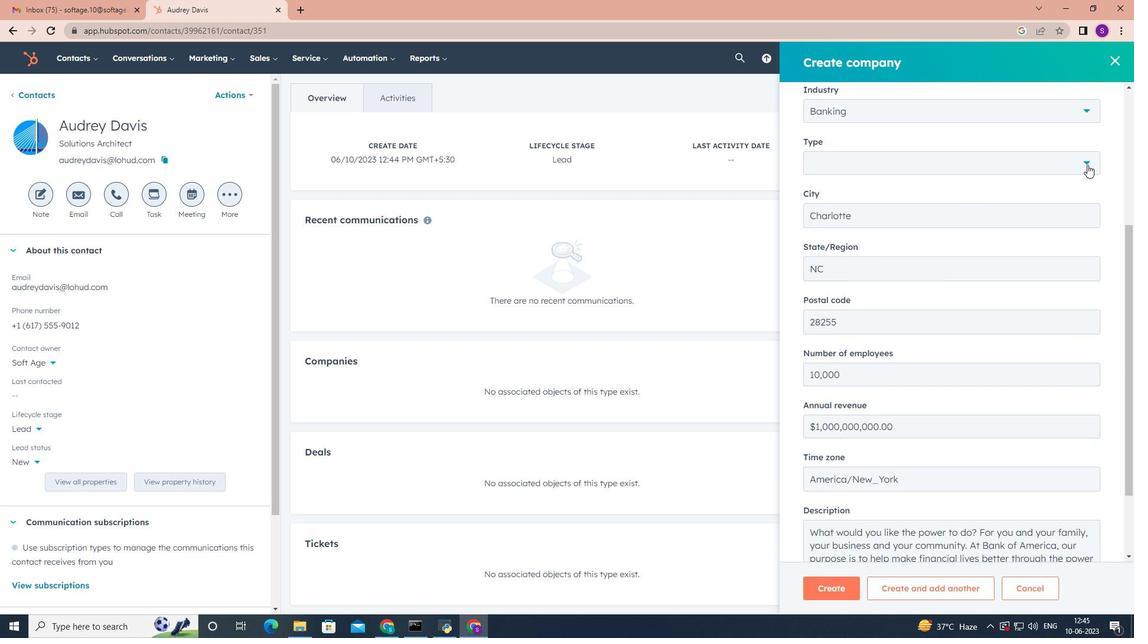 
Action: Mouse pressed left at (1091, 163)
Screenshot: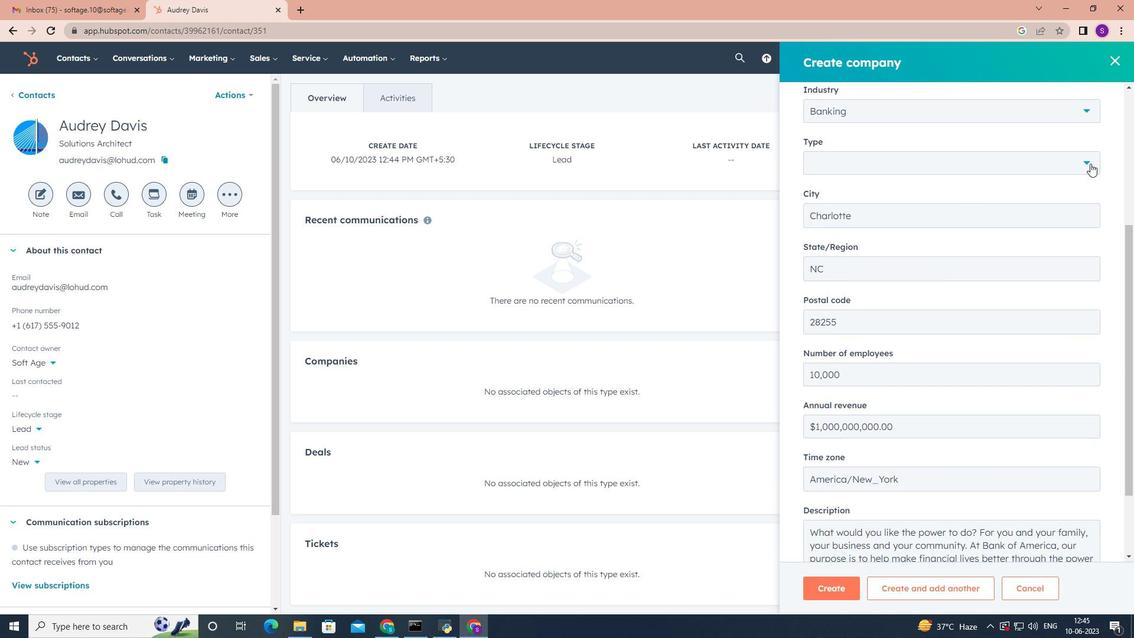 
Action: Mouse moved to (856, 274)
Screenshot: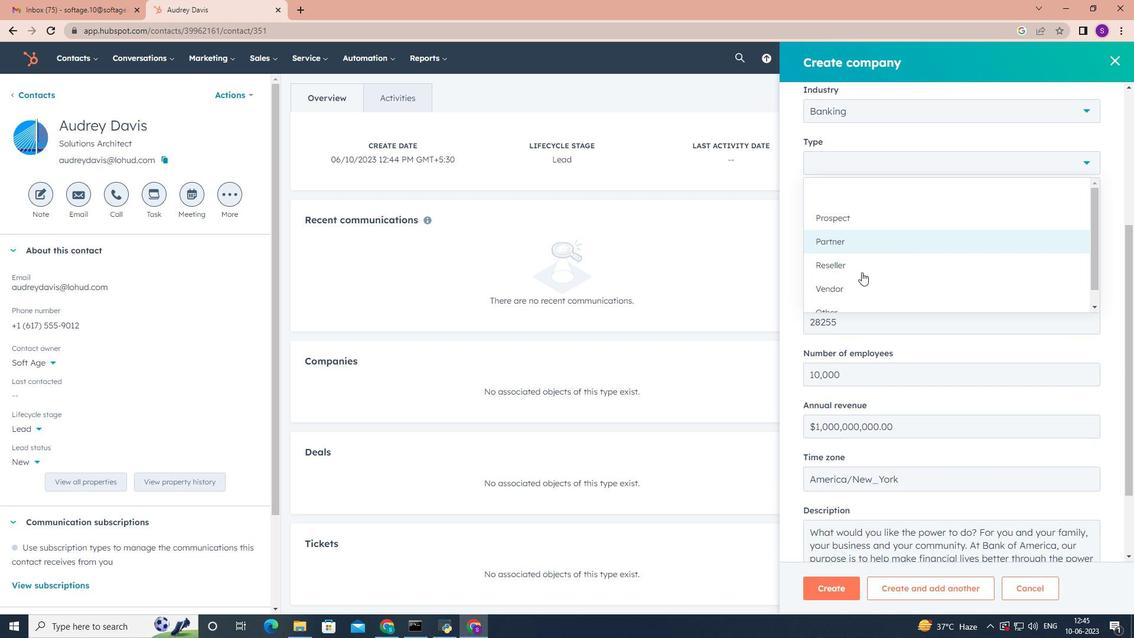 
Action: Mouse scrolled (856, 274) with delta (0, 0)
Screenshot: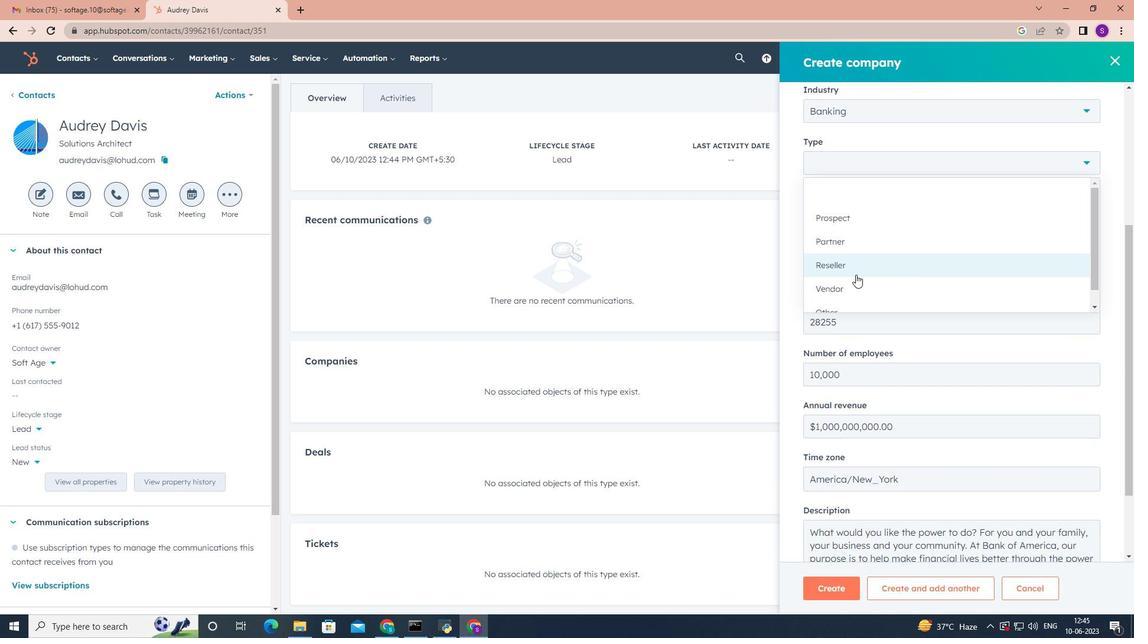 
Action: Mouse scrolled (856, 274) with delta (0, 0)
Screenshot: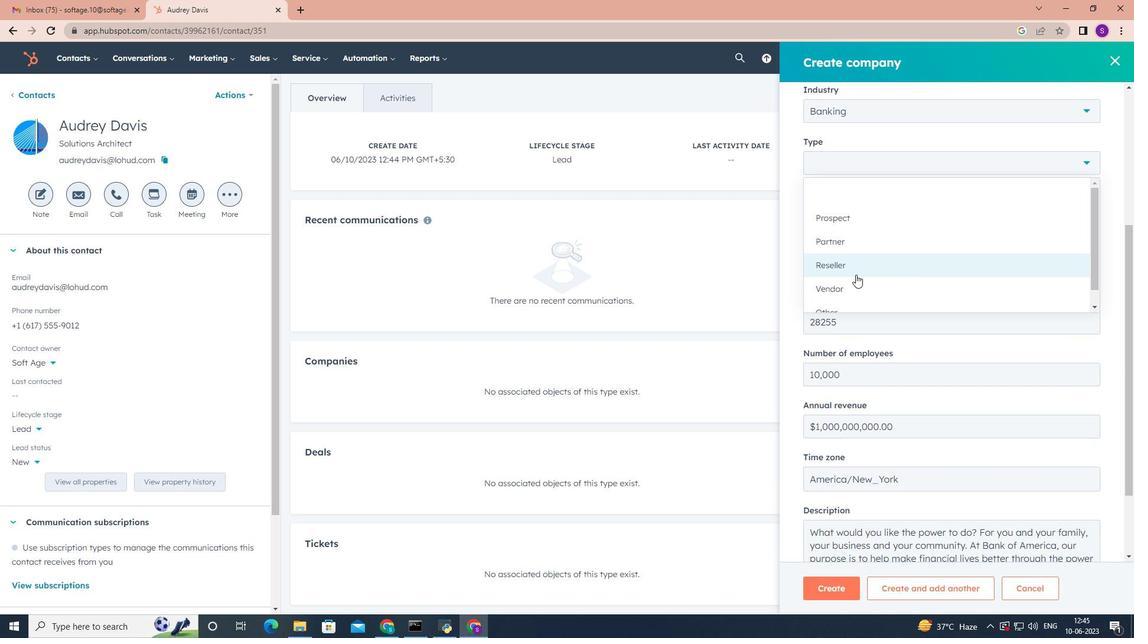 
Action: Mouse scrolled (856, 274) with delta (0, 0)
Screenshot: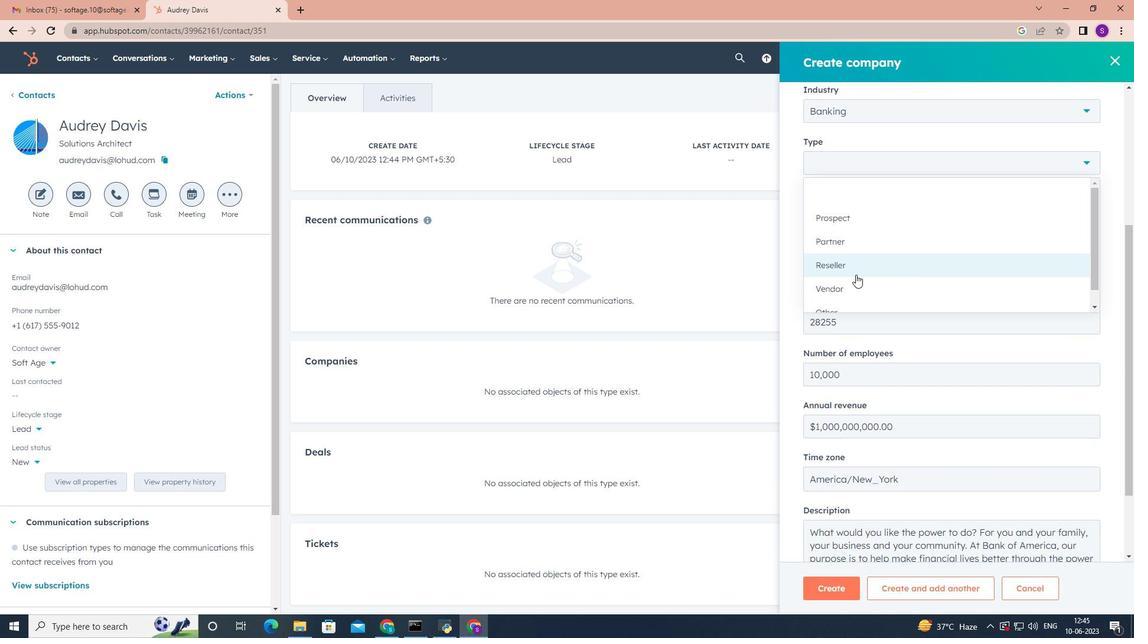 
Action: Mouse scrolled (856, 274) with delta (0, 0)
Screenshot: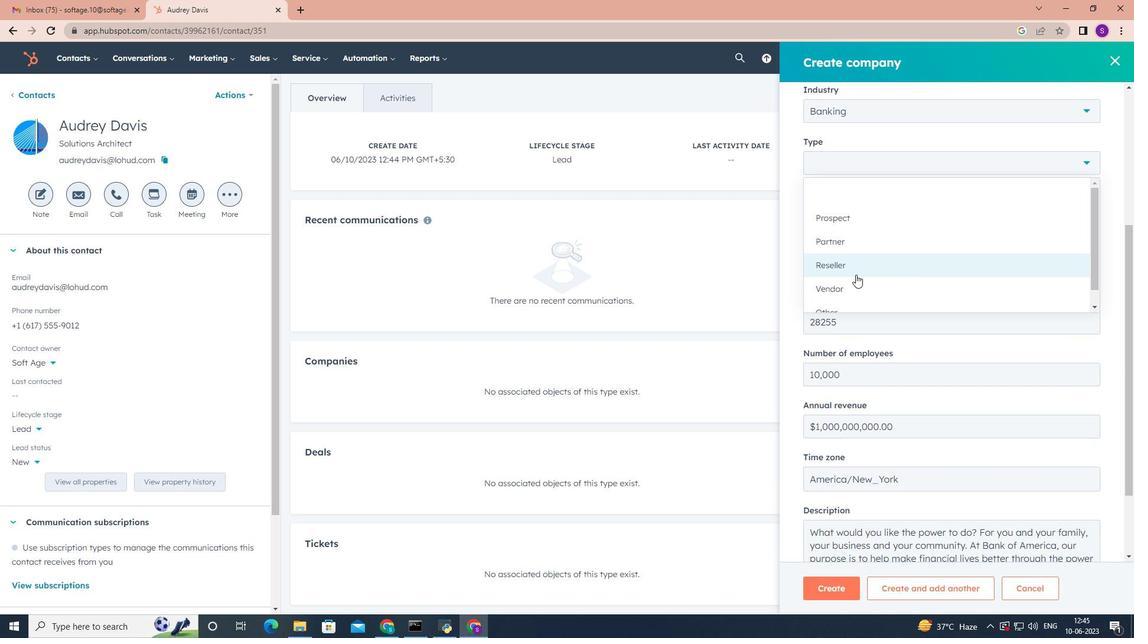 
Action: Mouse moved to (829, 299)
Screenshot: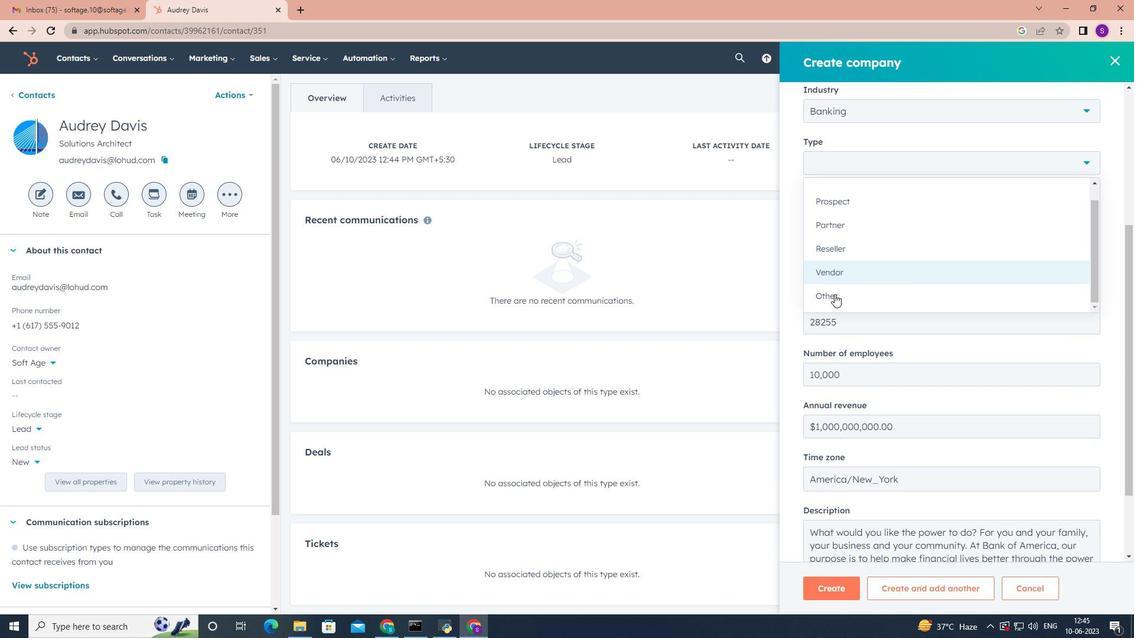 
Action: Mouse pressed left at (829, 299)
Screenshot: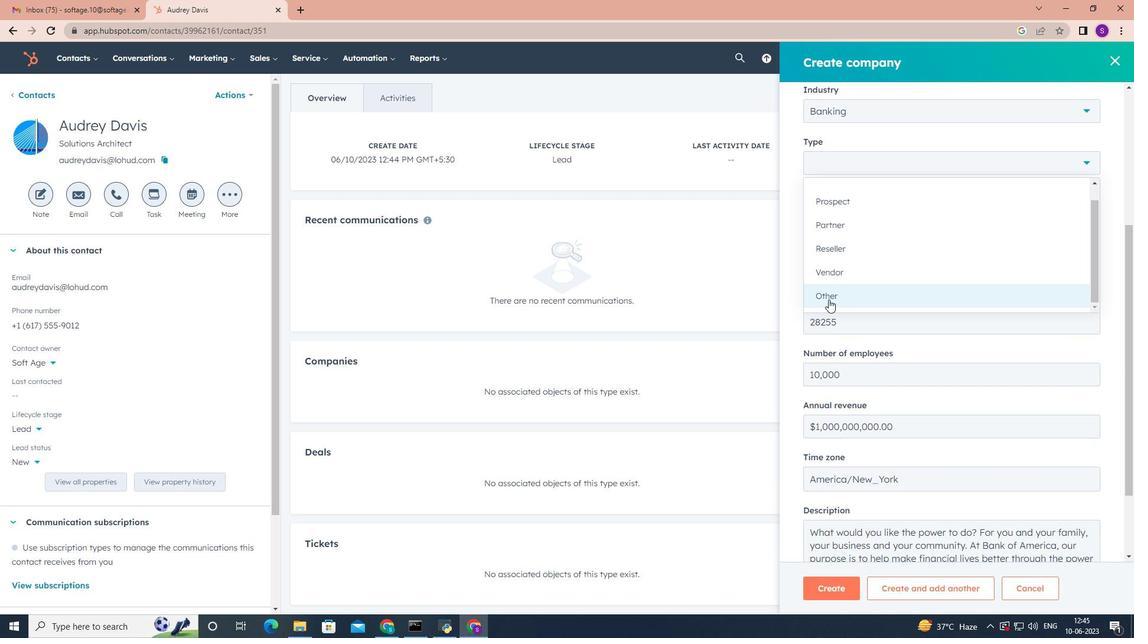 
Action: Mouse moved to (870, 506)
Screenshot: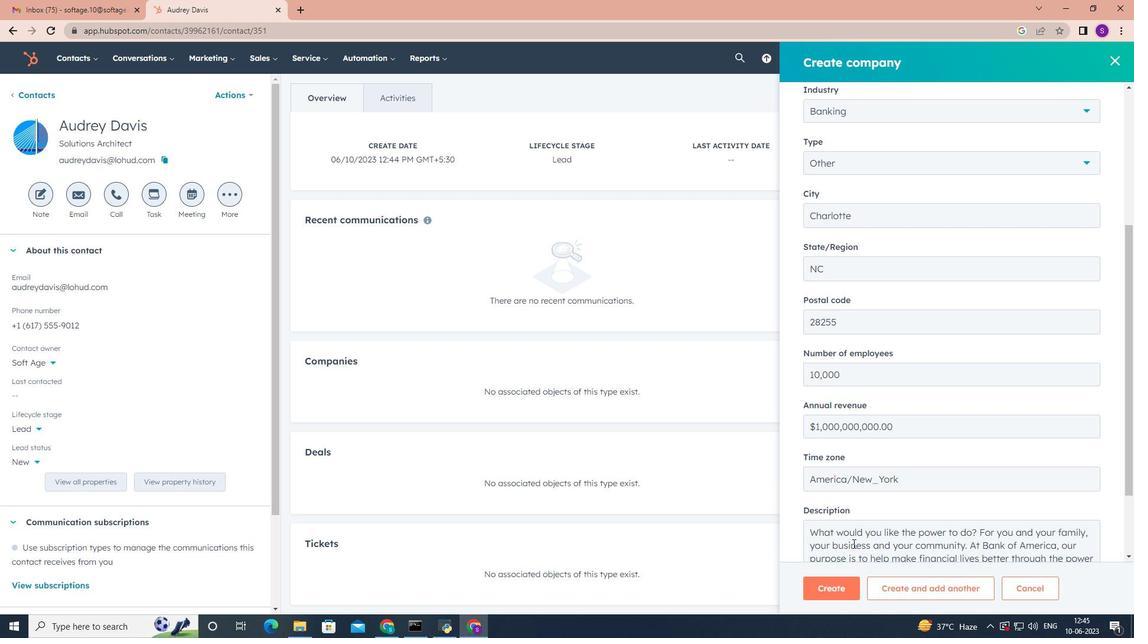 
Action: Mouse scrolled (870, 505) with delta (0, 0)
Screenshot: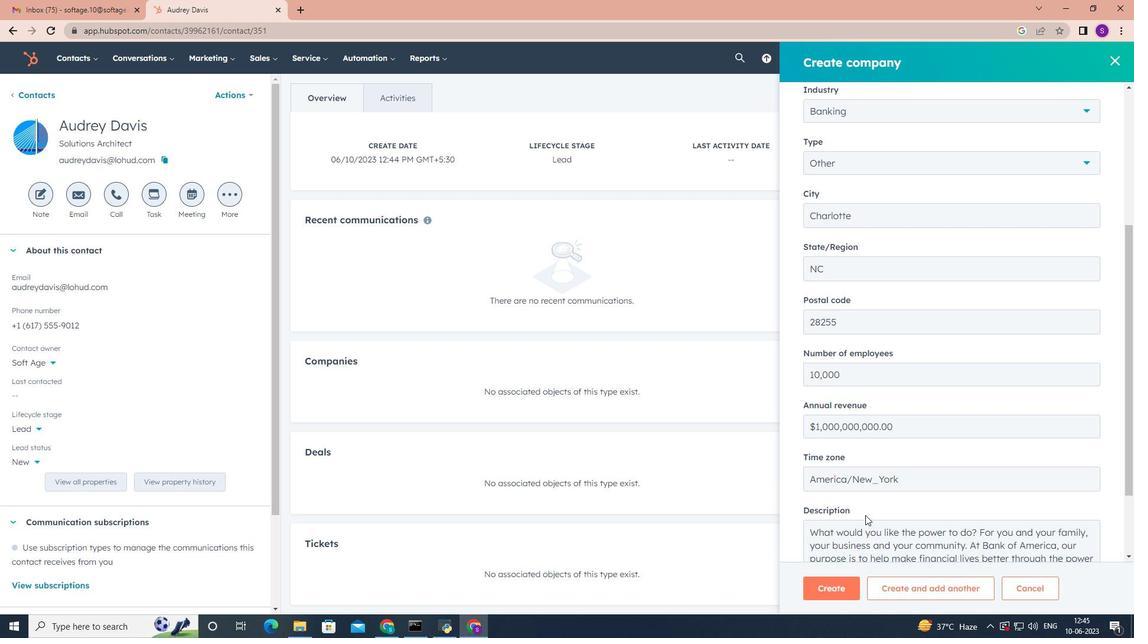 
Action: Mouse scrolled (870, 505) with delta (0, 0)
Screenshot: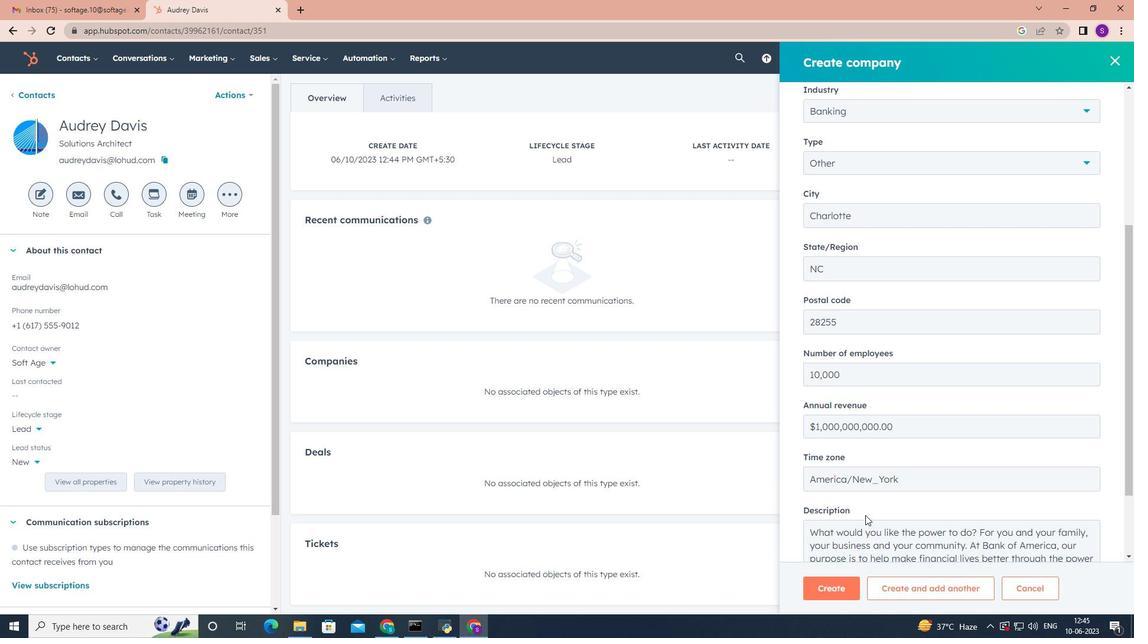 
Action: Mouse scrolled (870, 505) with delta (0, 0)
Screenshot: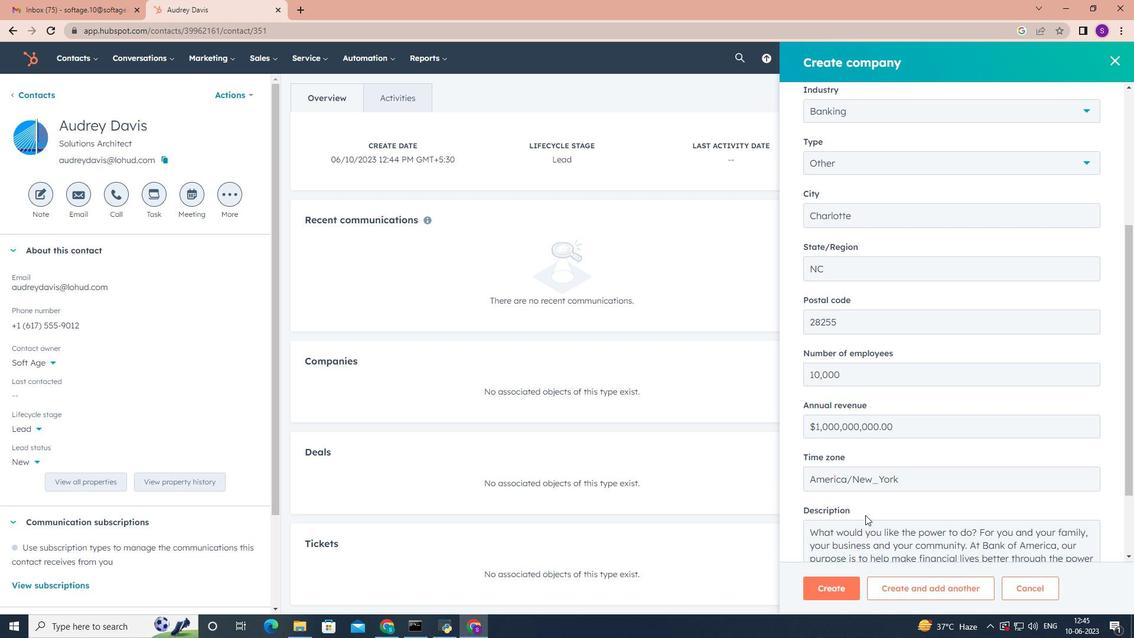 
Action: Mouse scrolled (870, 505) with delta (0, 0)
Screenshot: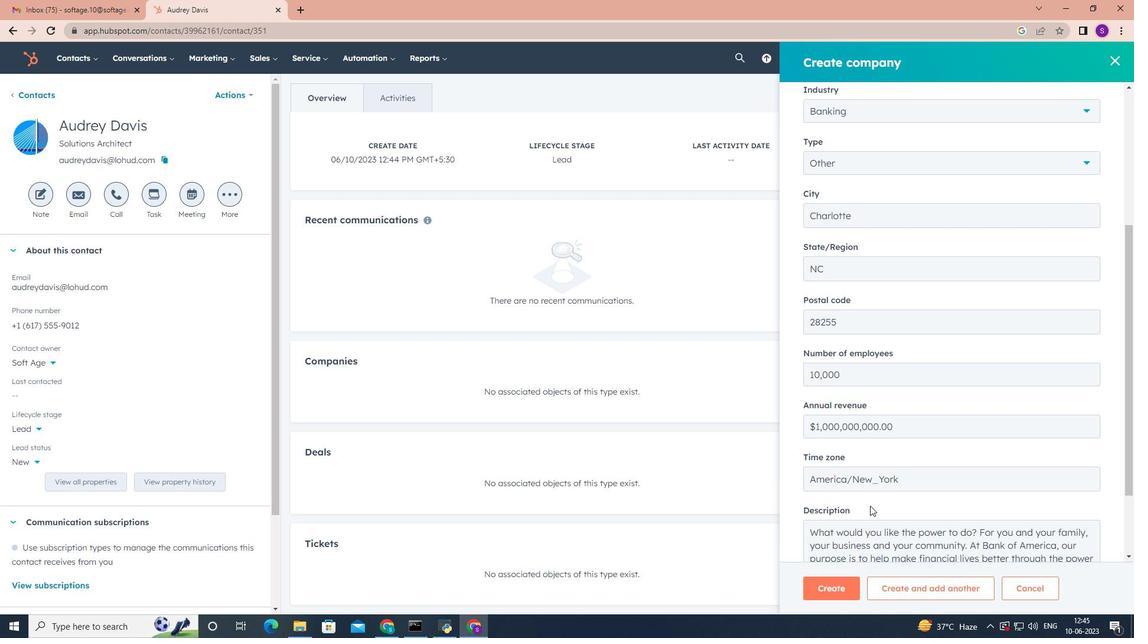 
Action: Mouse scrolled (870, 505) with delta (0, 0)
Screenshot: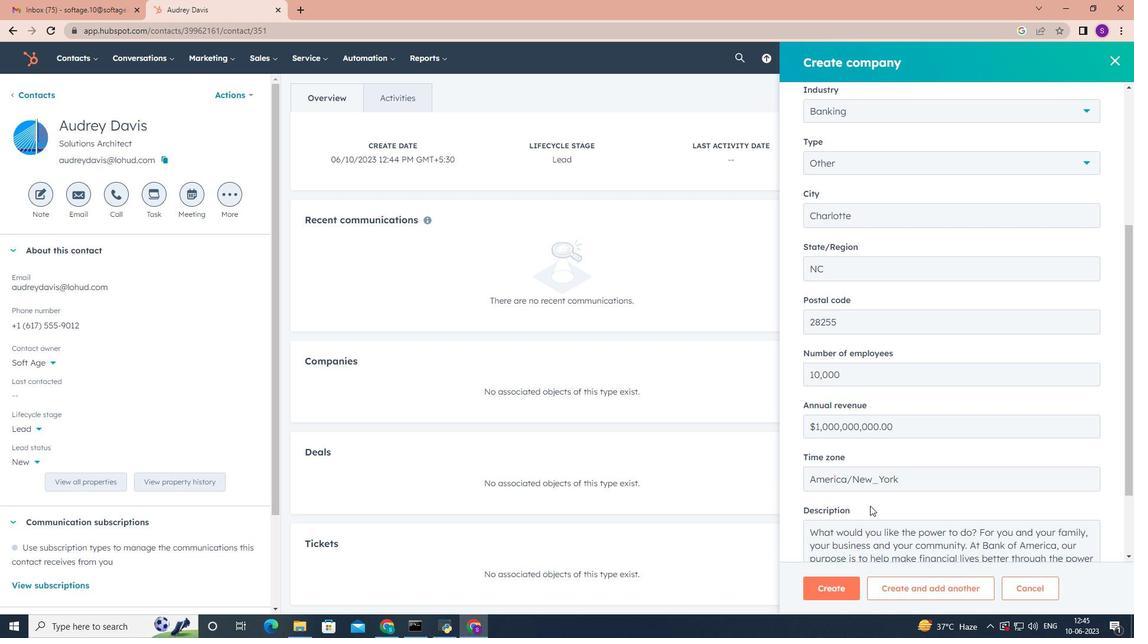 
Action: Mouse scrolled (870, 505) with delta (0, 0)
Screenshot: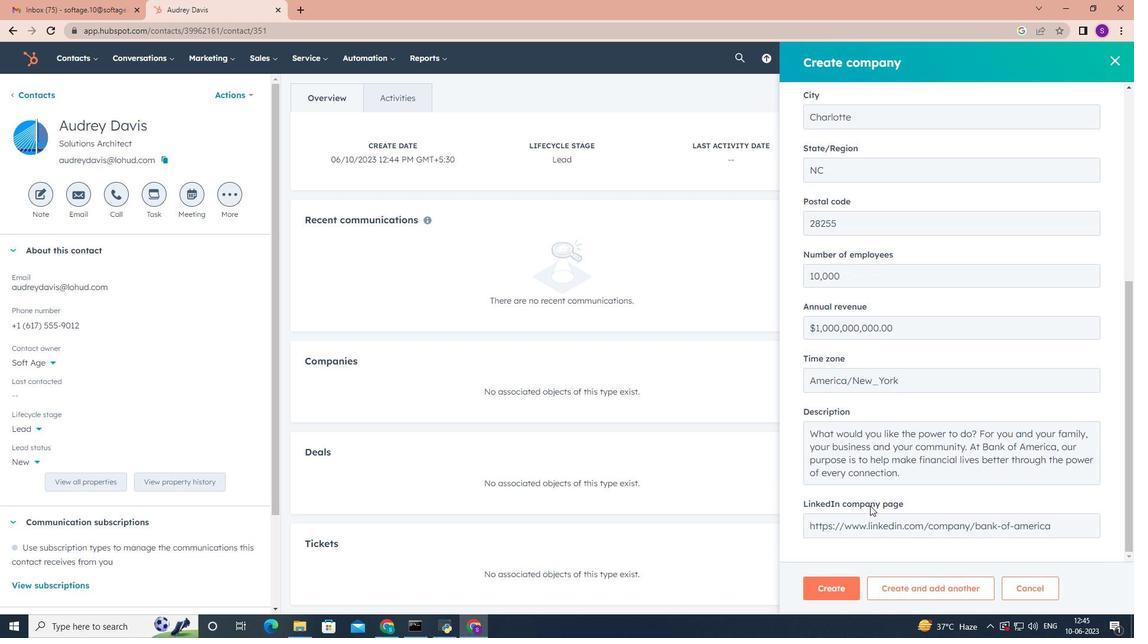 
Action: Mouse scrolled (870, 506) with delta (0, 0)
Screenshot: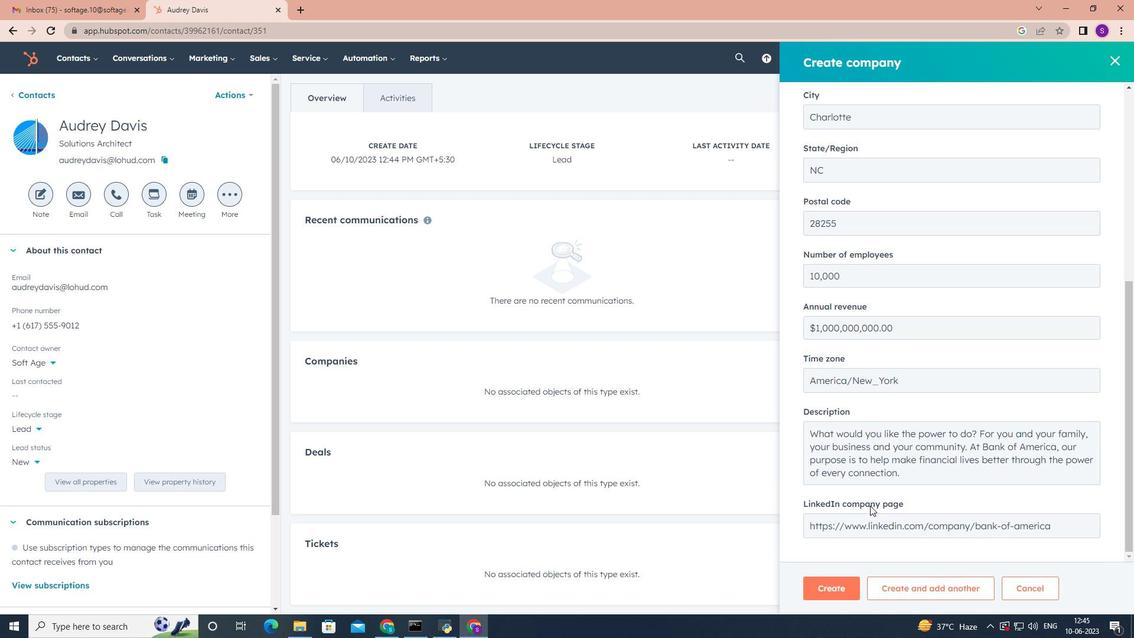 
Action: Mouse scrolled (870, 505) with delta (0, 0)
Screenshot: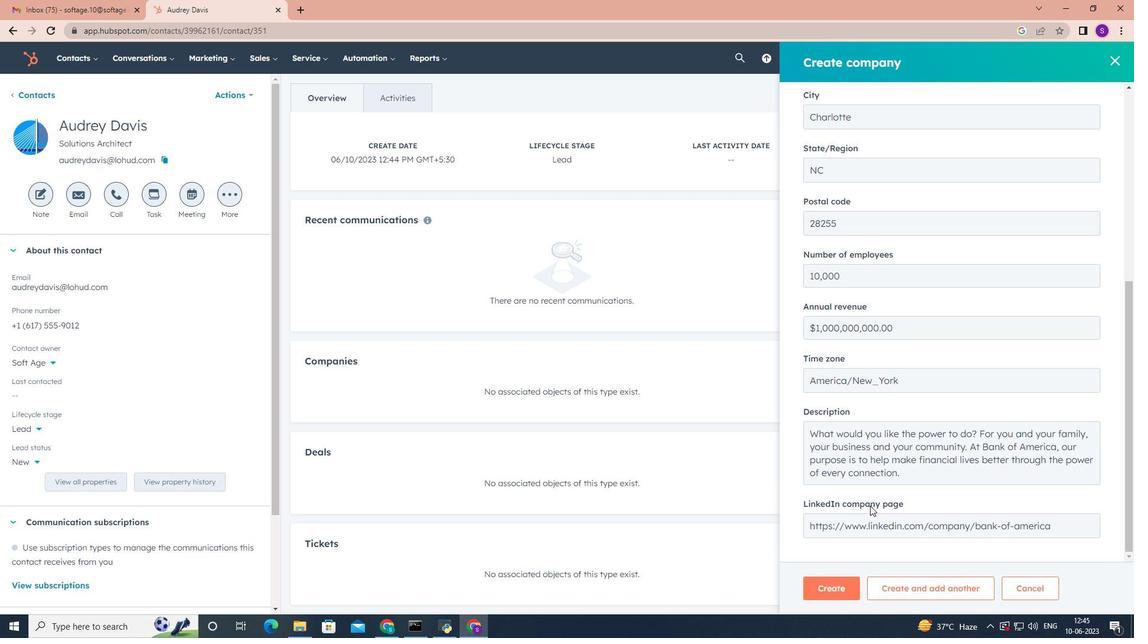 
Action: Mouse moved to (835, 594)
Screenshot: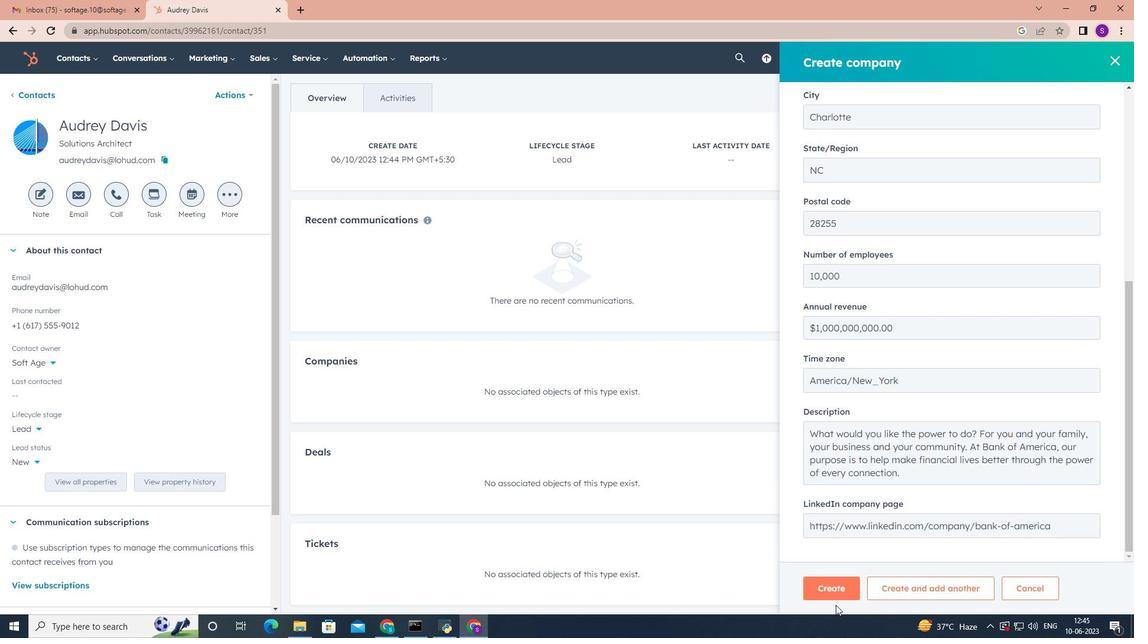 
Action: Mouse pressed left at (835, 594)
Screenshot: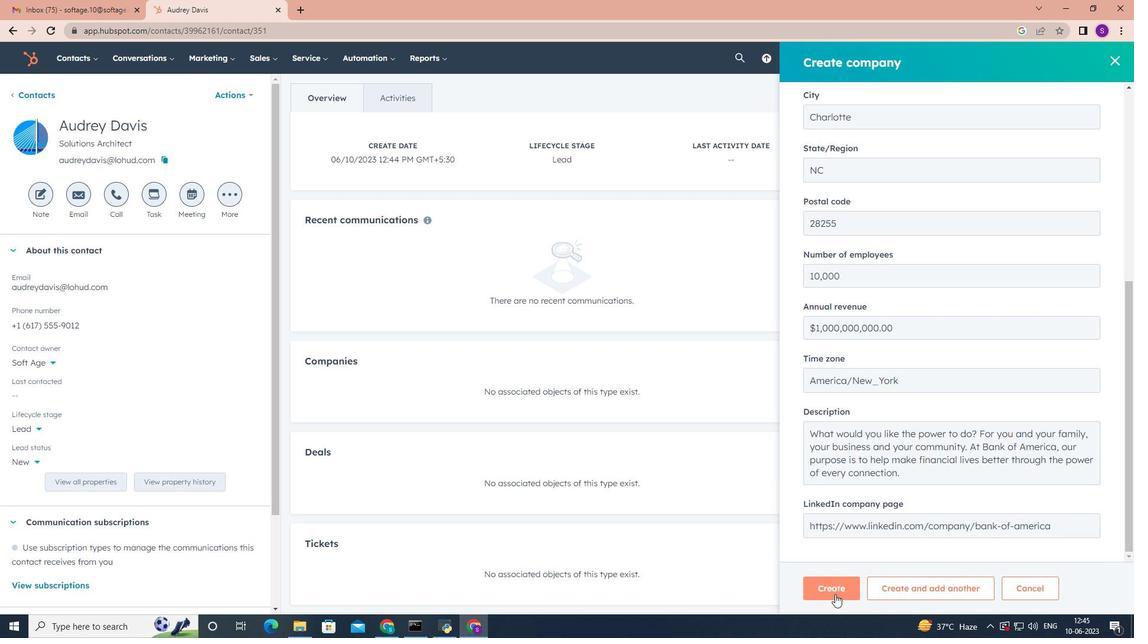 
Action: Mouse moved to (646, 328)
Screenshot: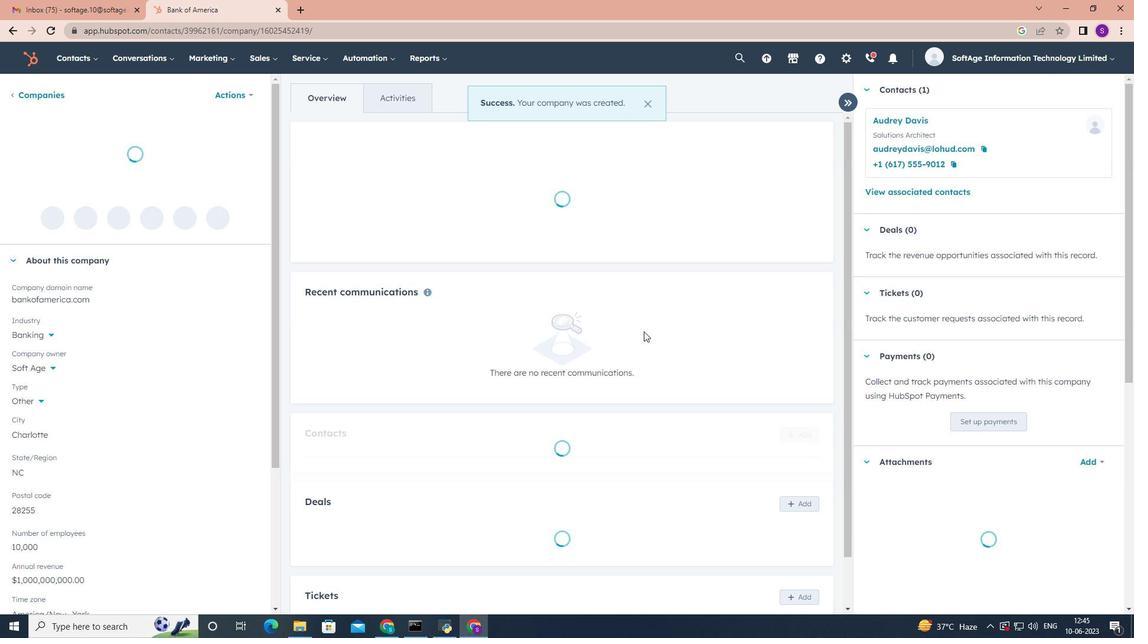 
Action: Mouse scrolled (646, 327) with delta (0, 0)
Screenshot: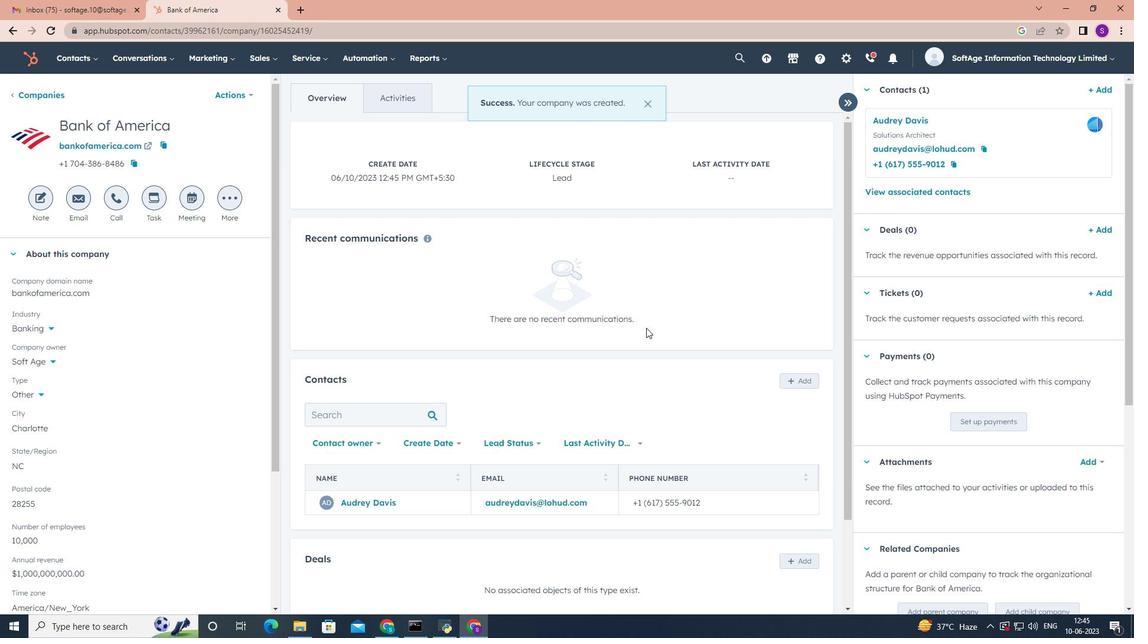 
Action: Mouse scrolled (646, 327) with delta (0, 0)
Screenshot: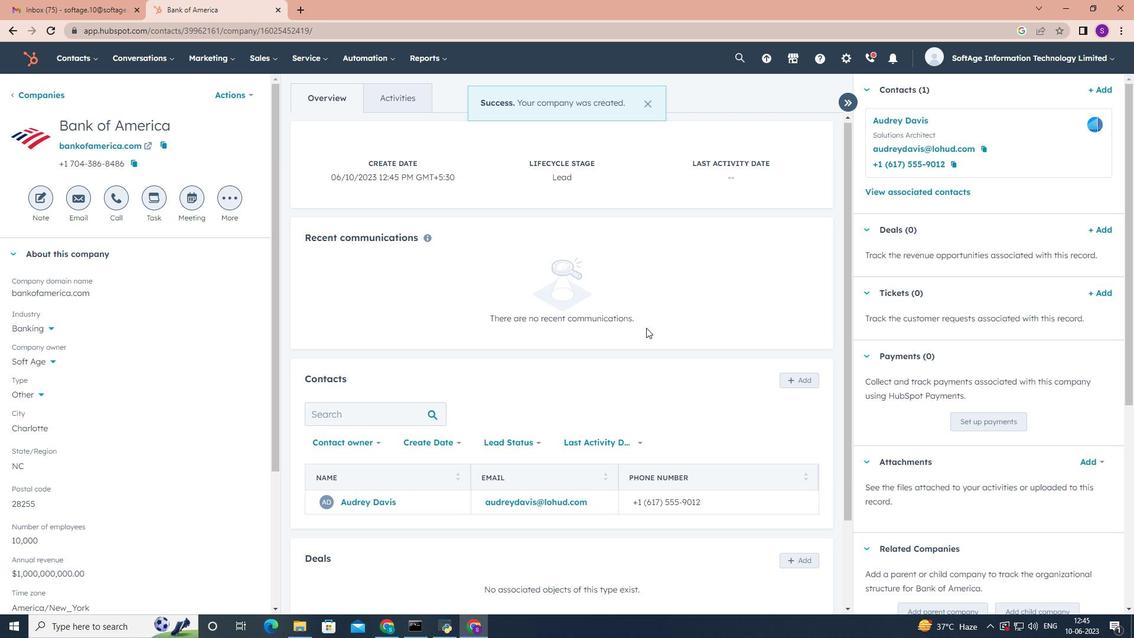 
